 Task: Add an event with the title Interview with Hailey, date '2023/10/11', time 9:15 AM to 11:15 AMand add a description: Throughout the team building workshop, the facilitator will provide guidance, share insights, and facilitate discussions to encourage active participation and learning. Participants will have the opportunity to practice their communication skills in a supportive and collaborative environment, receiving feedback from their peers and the facilitator.Select event color  Grape . Add location for the event as: Shanghai, China, logged in from the account softage.4@softage.netand send the event invitation to softage.1@softage.net and softage.2@softage.net. Set a reminder for the event Weekly on Sunday
Action: Mouse moved to (65, 87)
Screenshot: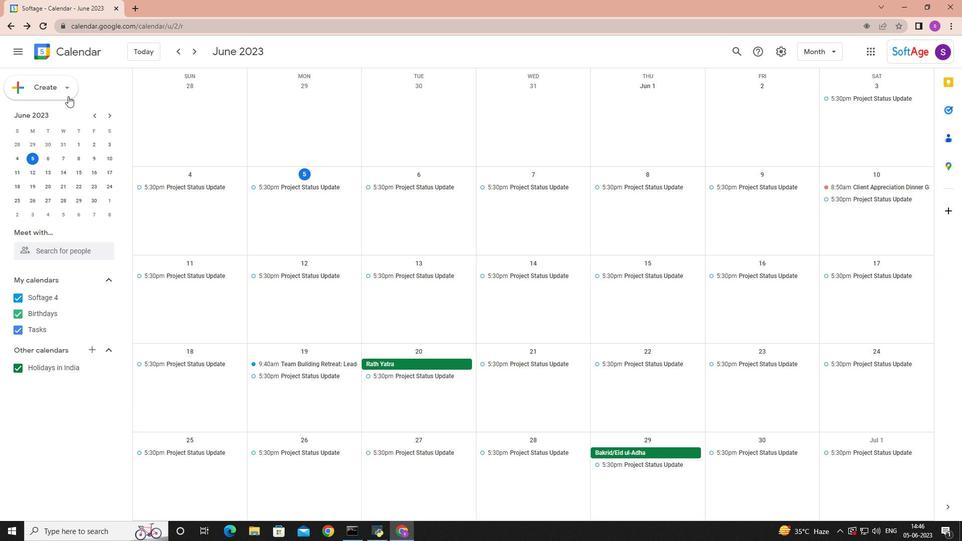 
Action: Mouse pressed left at (65, 87)
Screenshot: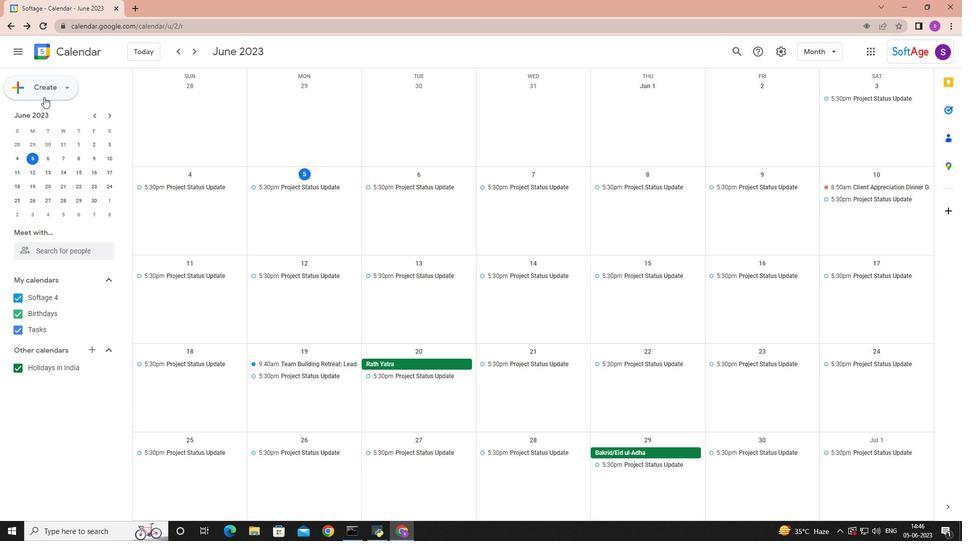 
Action: Mouse moved to (57, 114)
Screenshot: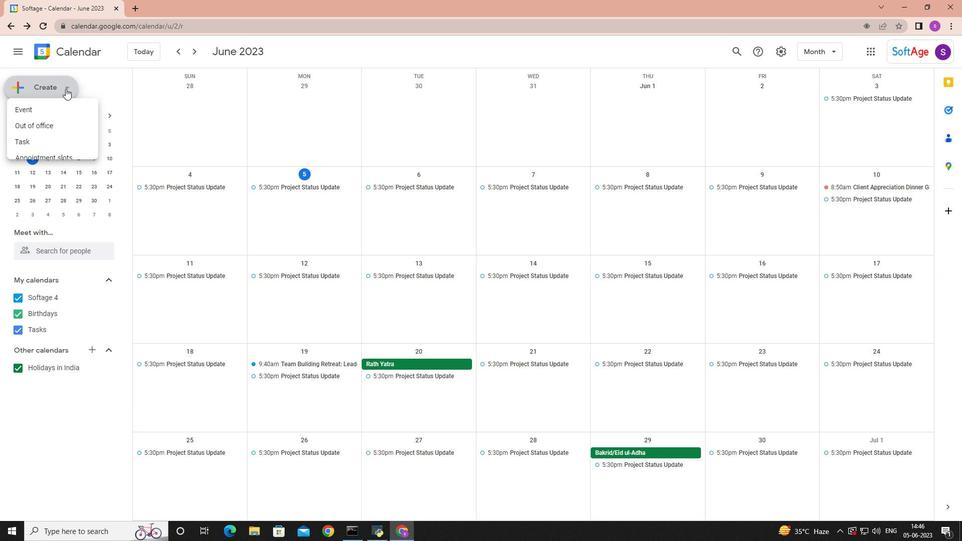 
Action: Mouse pressed left at (57, 114)
Screenshot: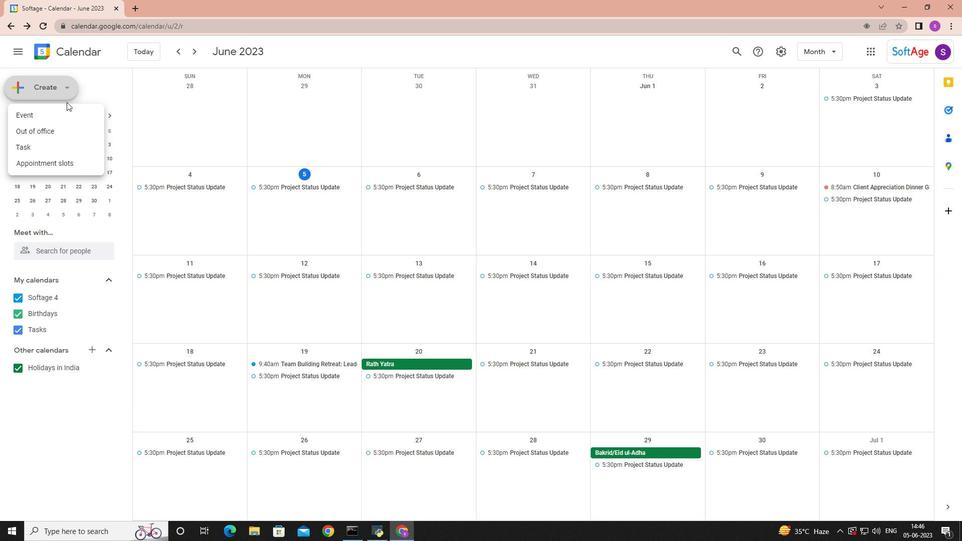 
Action: Mouse moved to (166, 394)
Screenshot: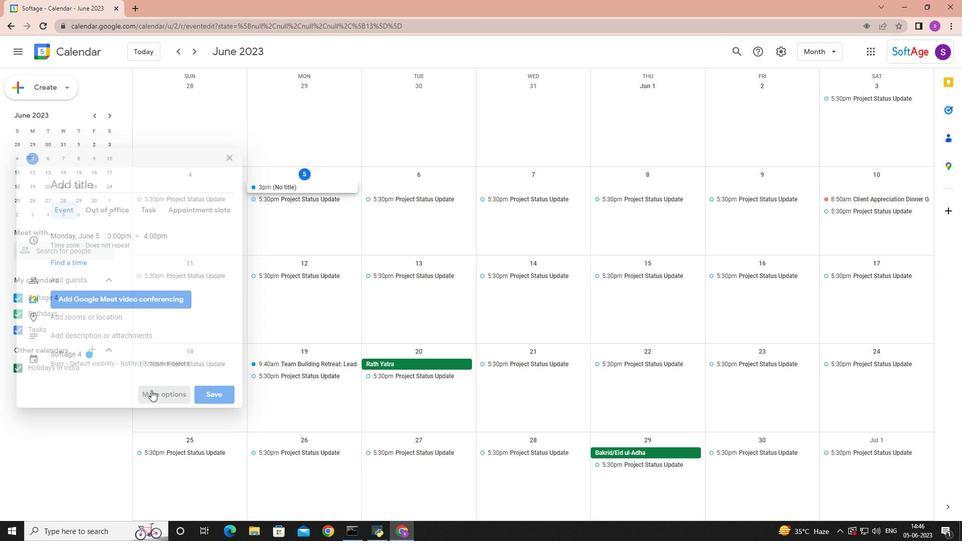 
Action: Mouse pressed left at (166, 394)
Screenshot: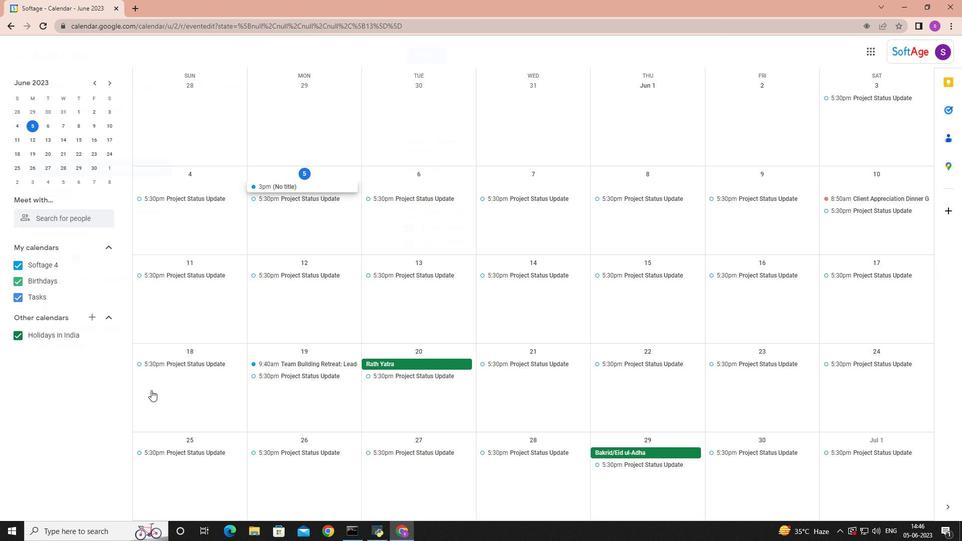 
Action: Mouse moved to (166, 394)
Screenshot: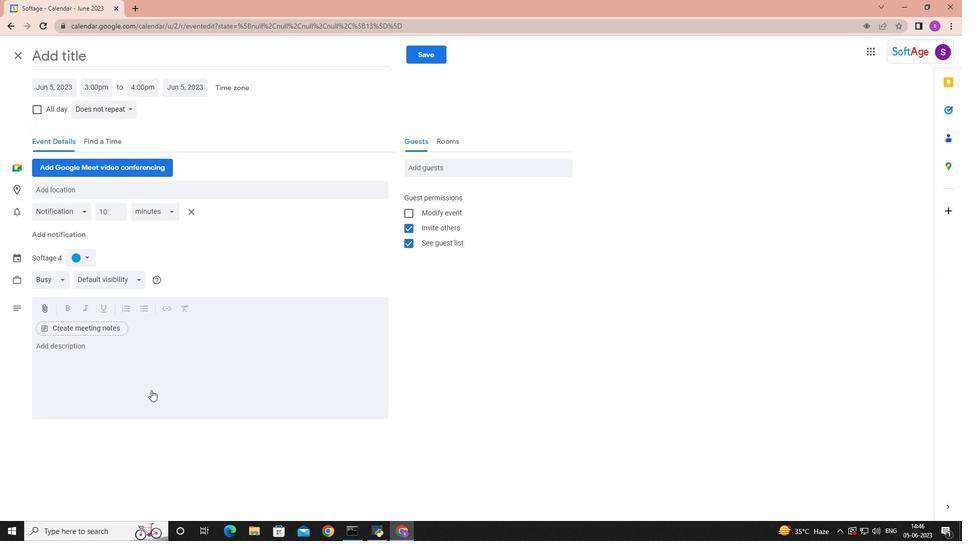 
Action: Key pressed <Key.shift>Interview<Key.space>with<Key.space><Key.shift><Key.shift><Key.shift><Key.shift><Key.shift><Key.shift><Key.shift><Key.shift><Key.shift><Key.shift>Hailey<Key.space>
Screenshot: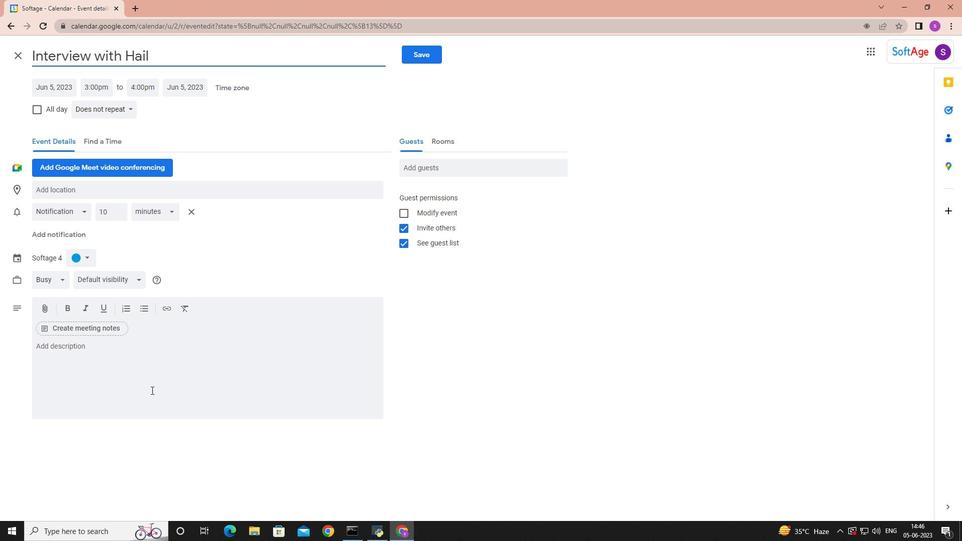 
Action: Mouse moved to (71, 89)
Screenshot: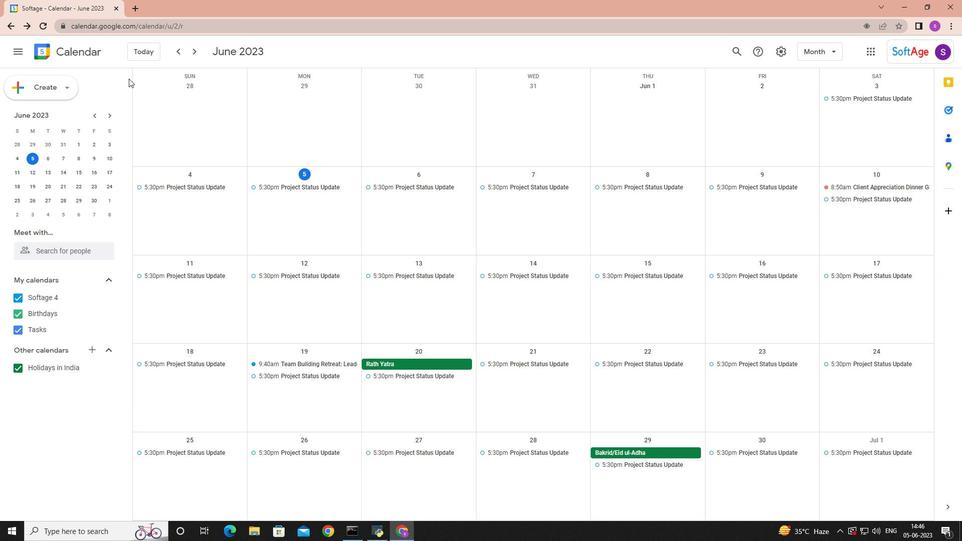 
Action: Mouse pressed left at (71, 89)
Screenshot: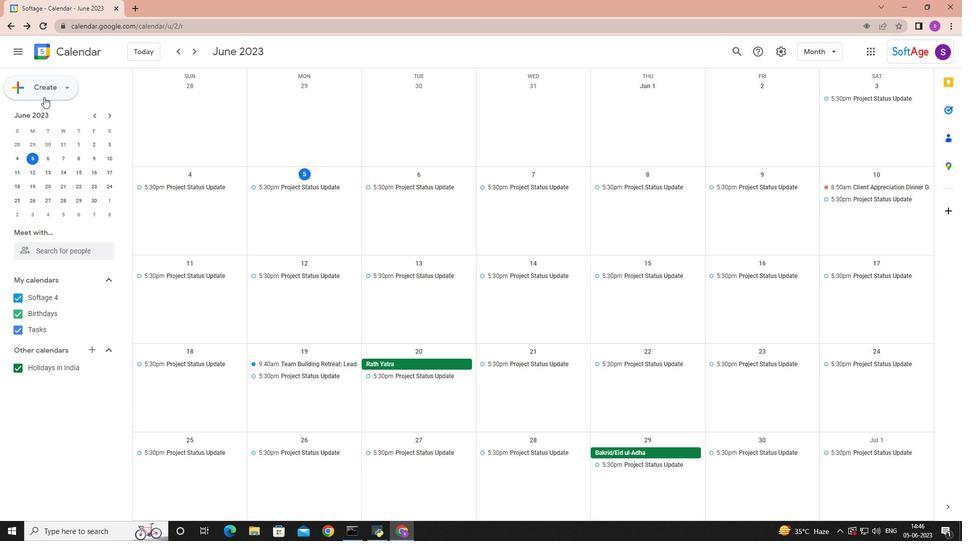 
Action: Mouse moved to (69, 108)
Screenshot: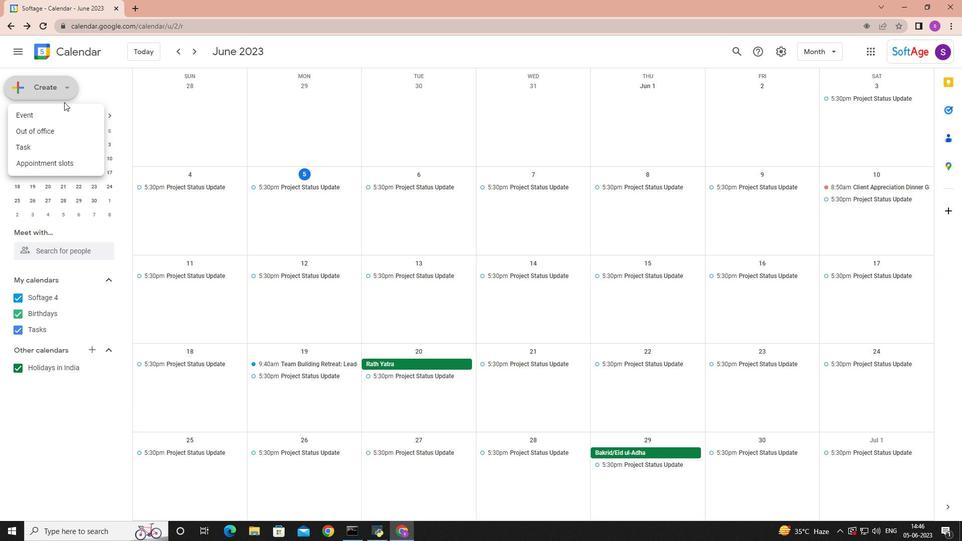 
Action: Mouse pressed left at (69, 108)
Screenshot: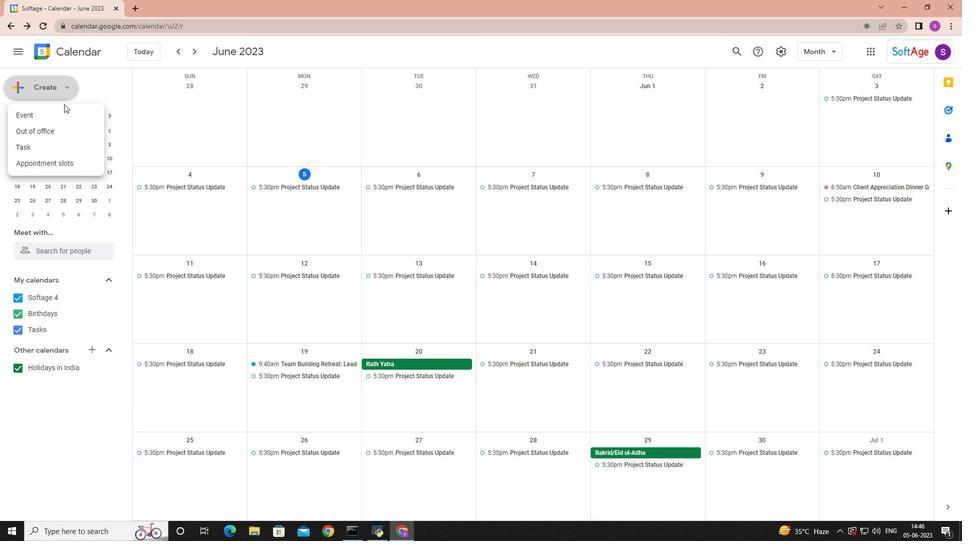 
Action: Mouse moved to (157, 392)
Screenshot: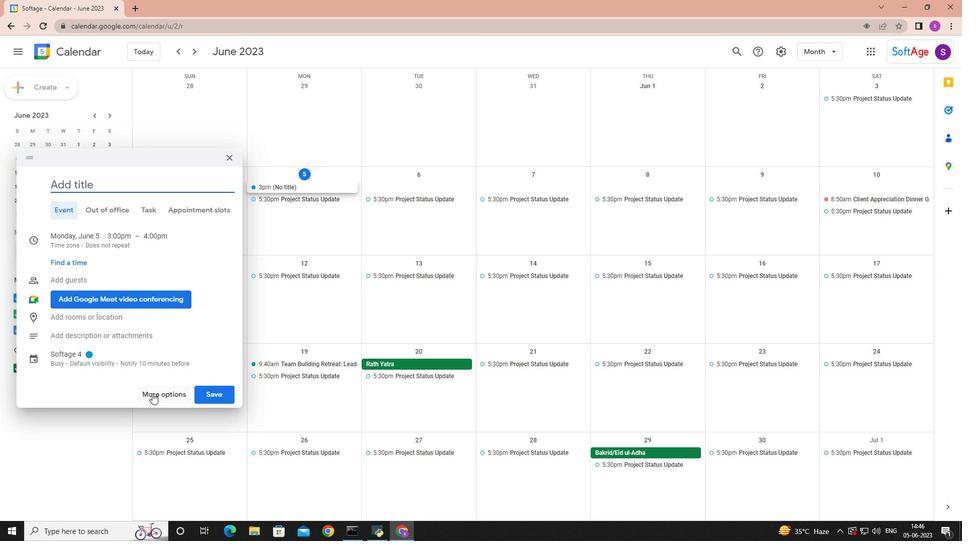 
Action: Mouse pressed left at (157, 392)
Screenshot: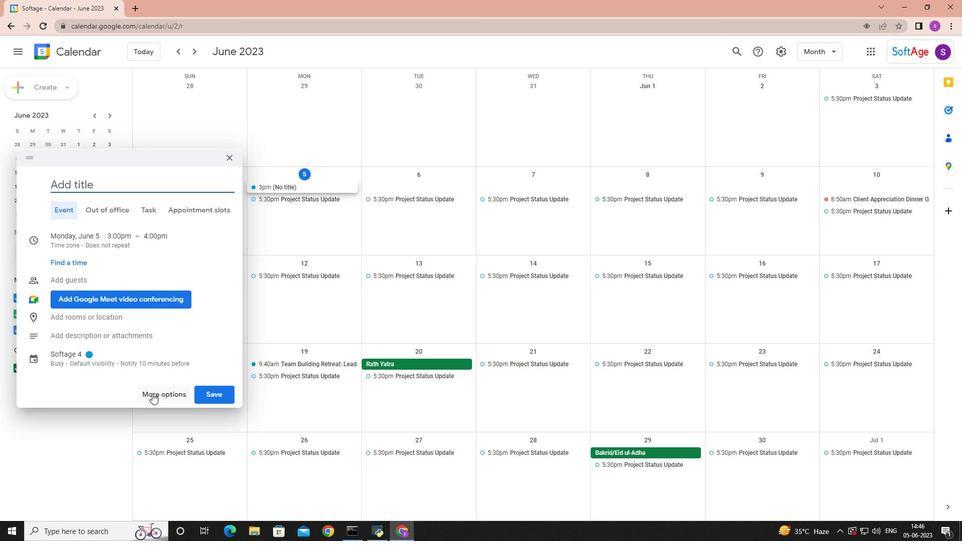 
Action: Mouse moved to (157, 392)
Screenshot: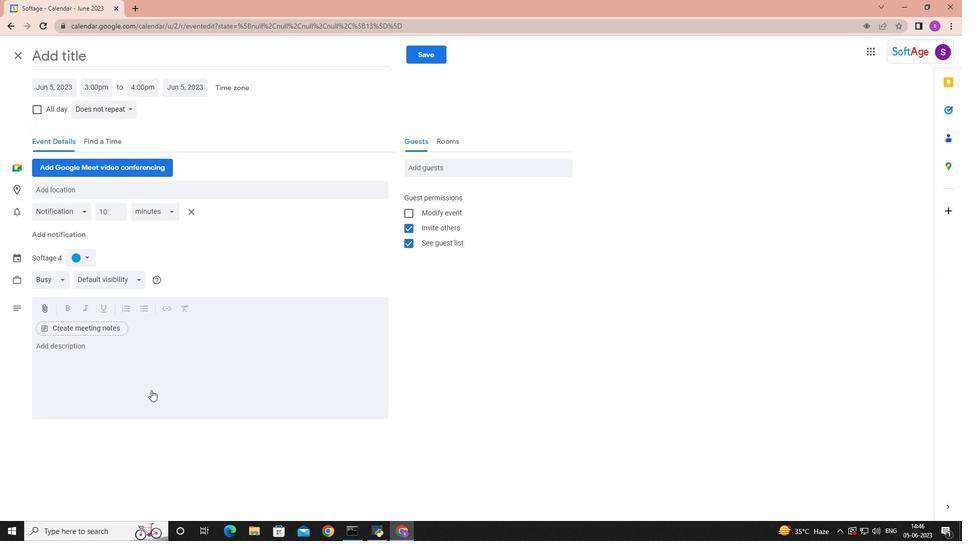 
Action: Key pressed <Key.shift>Interview<Key.space>with<Key.space><Key.shift>Hailey<Key.space>
Screenshot: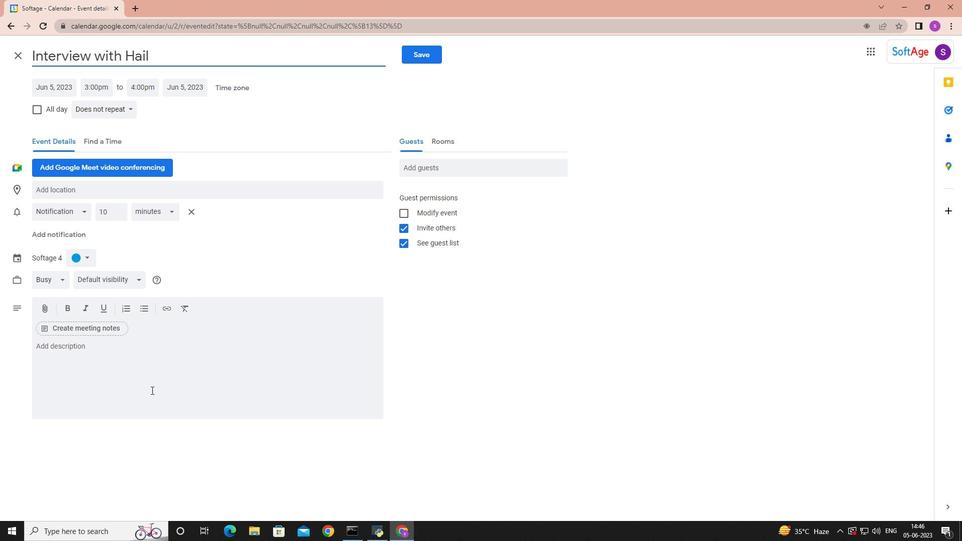 
Action: Mouse moved to (60, 87)
Screenshot: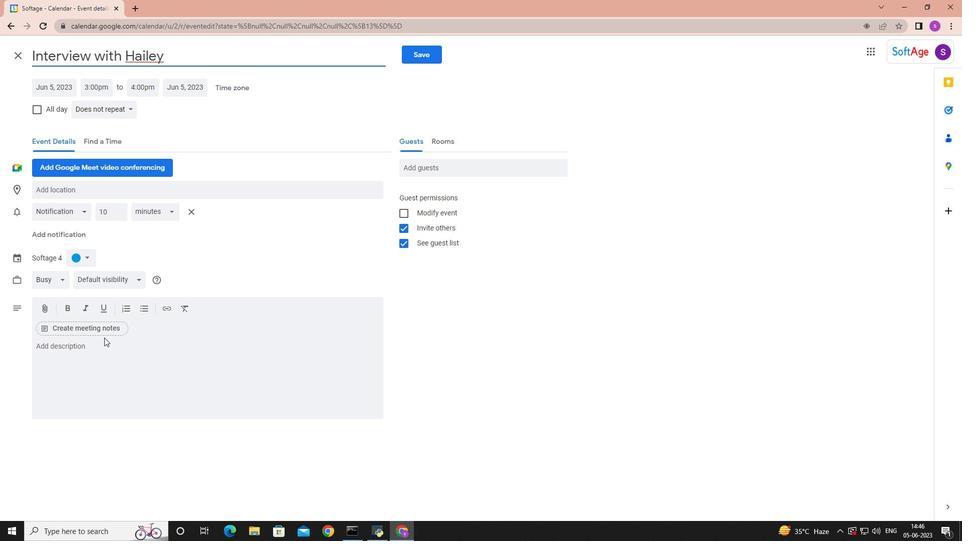 
Action: Mouse pressed left at (60, 87)
Screenshot: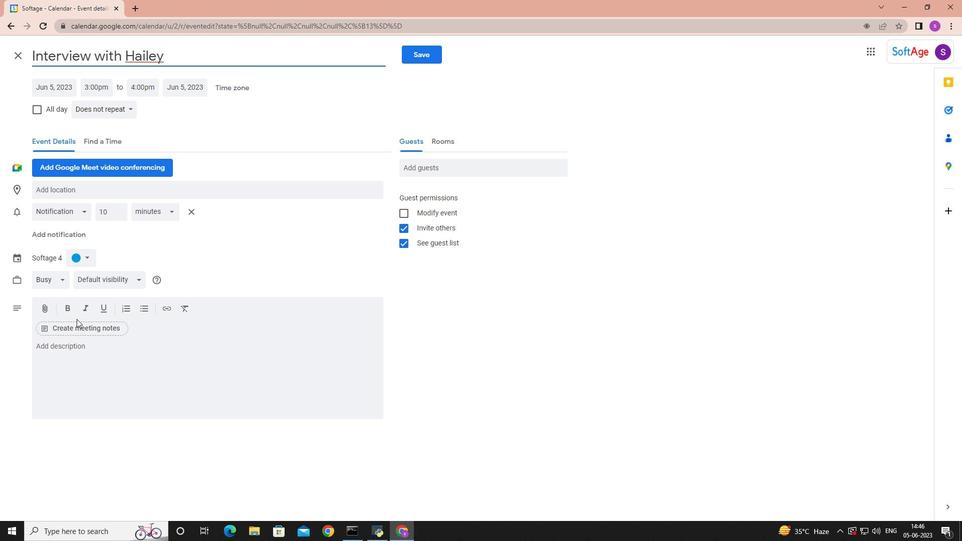 
Action: Mouse moved to (159, 108)
Screenshot: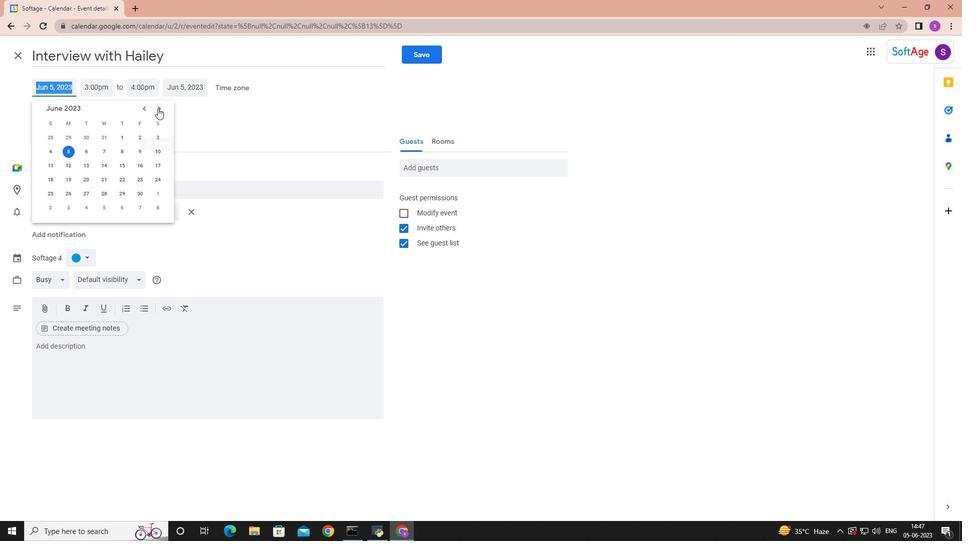 
Action: Mouse pressed left at (159, 108)
Screenshot: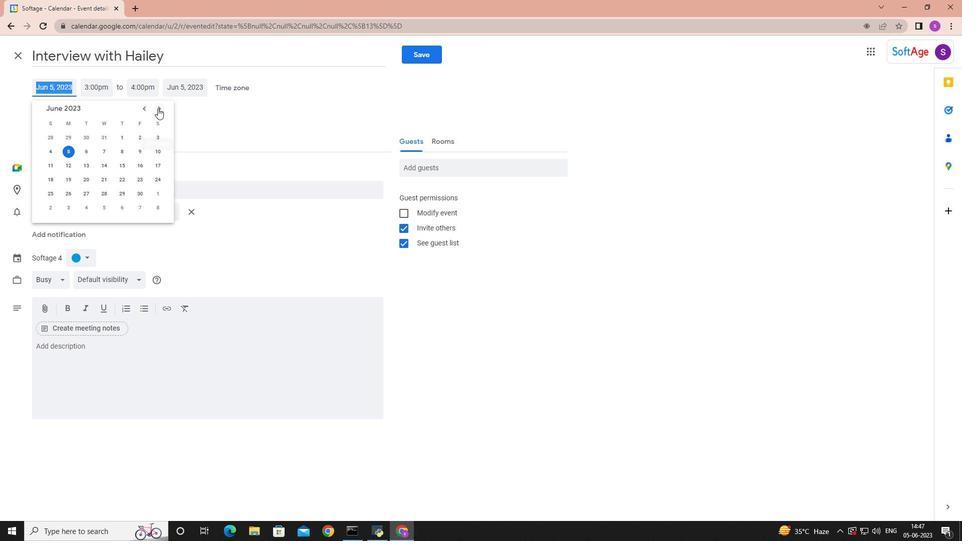 
Action: Mouse moved to (159, 108)
Screenshot: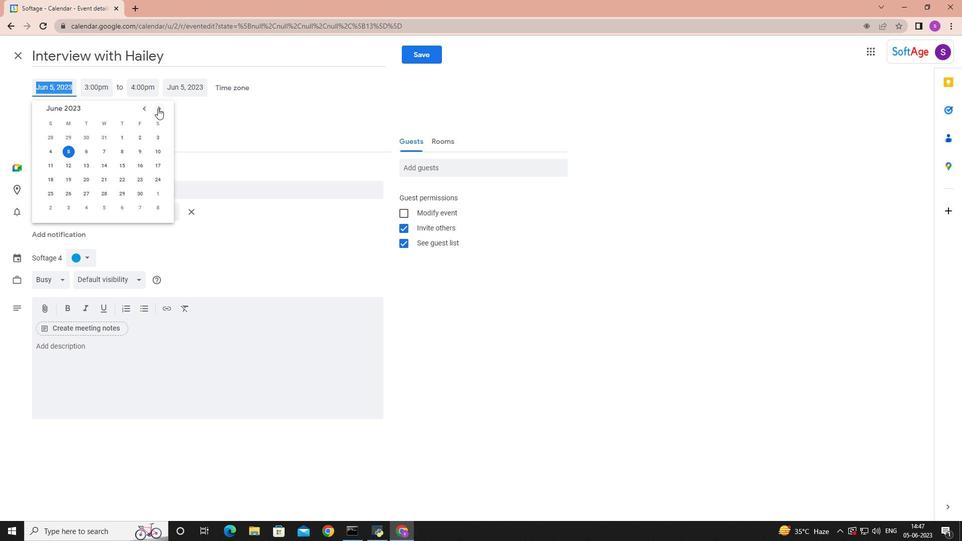 
Action: Mouse pressed left at (159, 108)
Screenshot: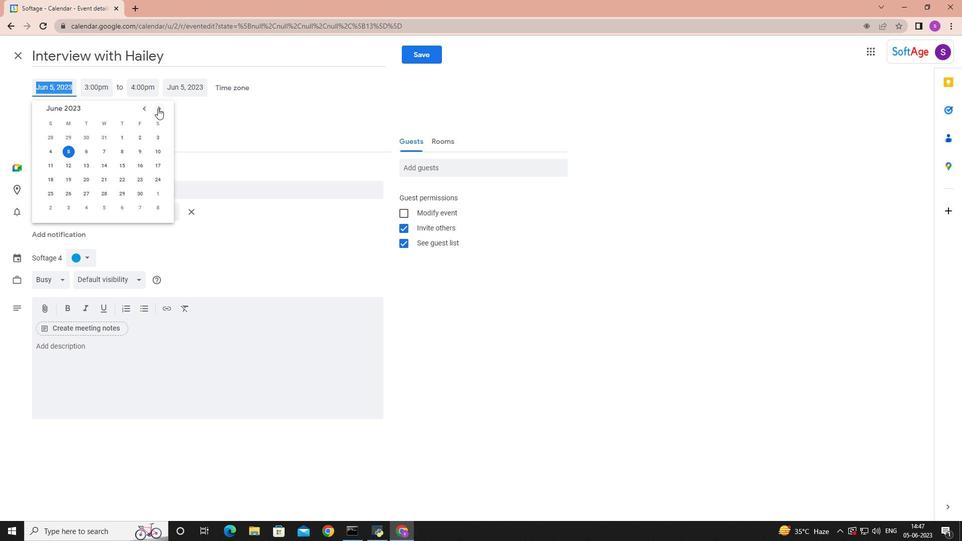
Action: Mouse moved to (160, 108)
Screenshot: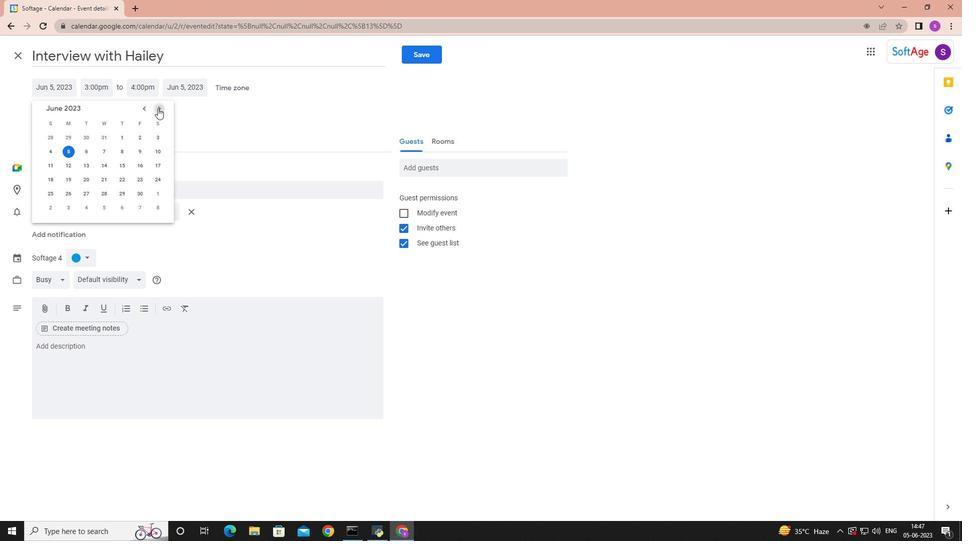 
Action: Mouse pressed left at (160, 108)
Screenshot: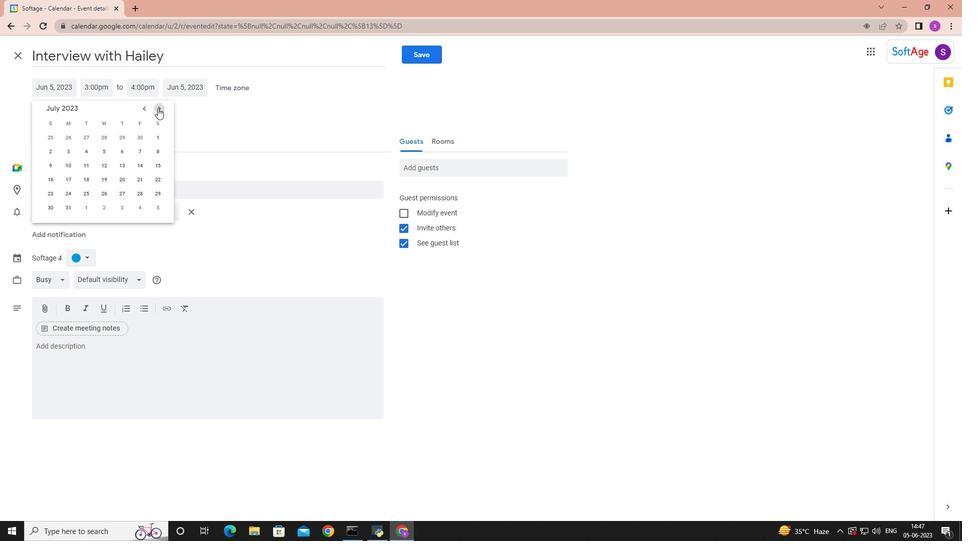 
Action: Mouse pressed left at (160, 108)
Screenshot: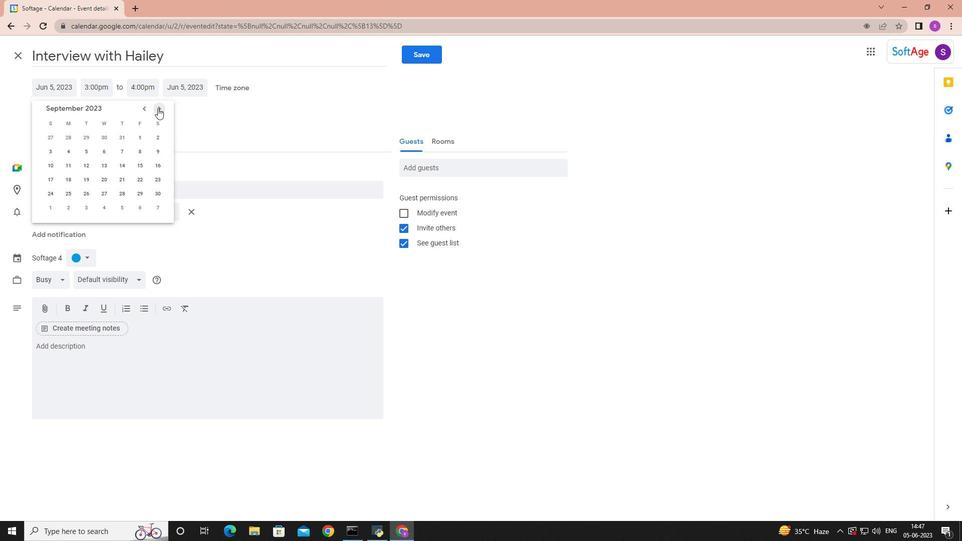 
Action: Mouse pressed left at (160, 108)
Screenshot: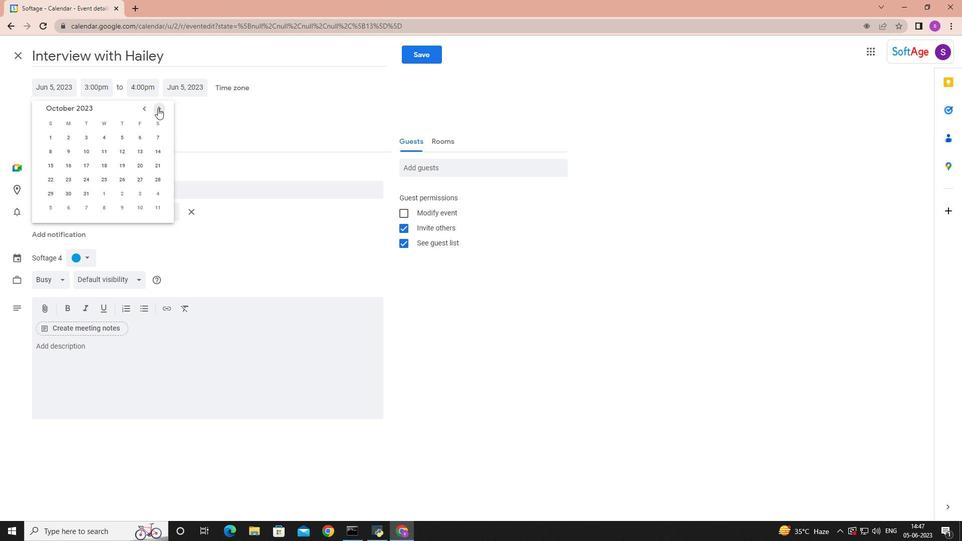 
Action: Mouse moved to (158, 150)
Screenshot: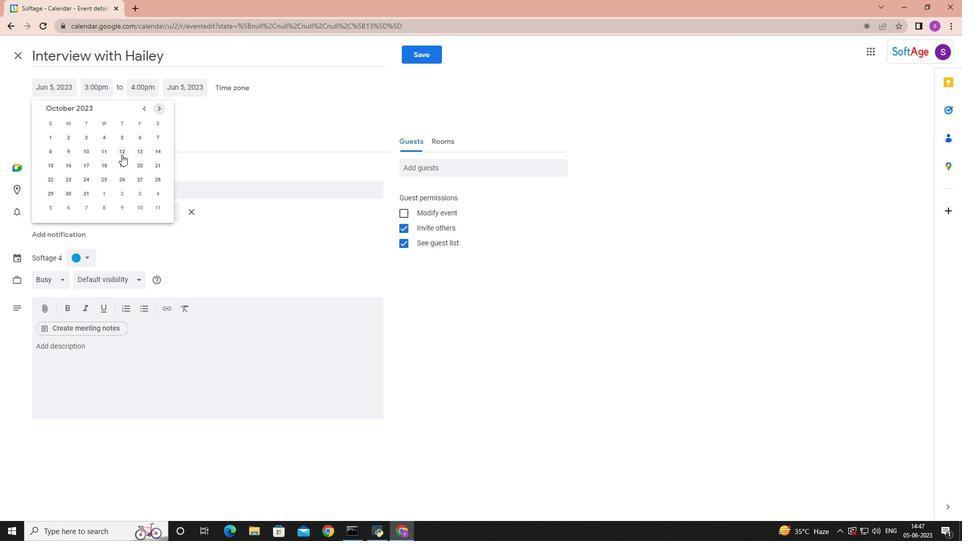 
Action: Mouse pressed left at (158, 150)
Screenshot: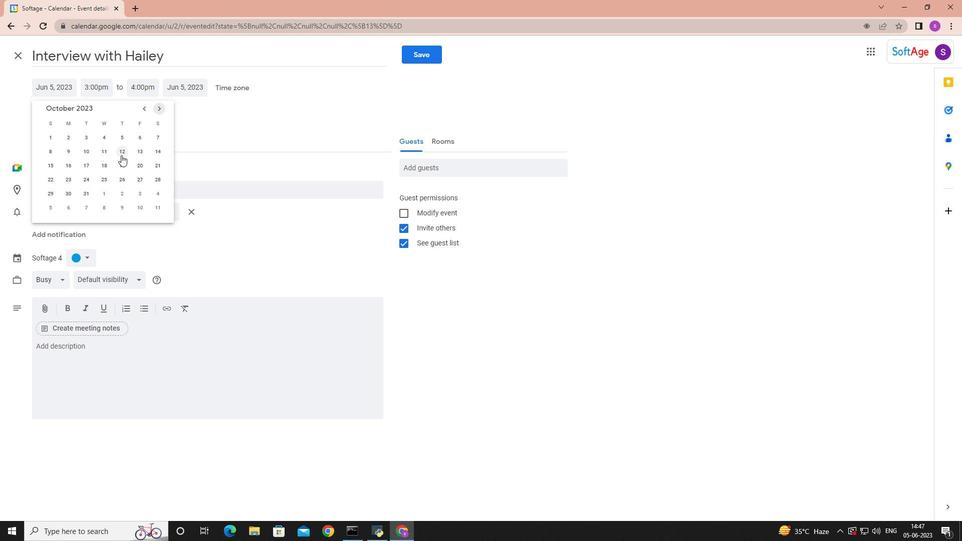 
Action: Mouse moved to (69, 85)
Screenshot: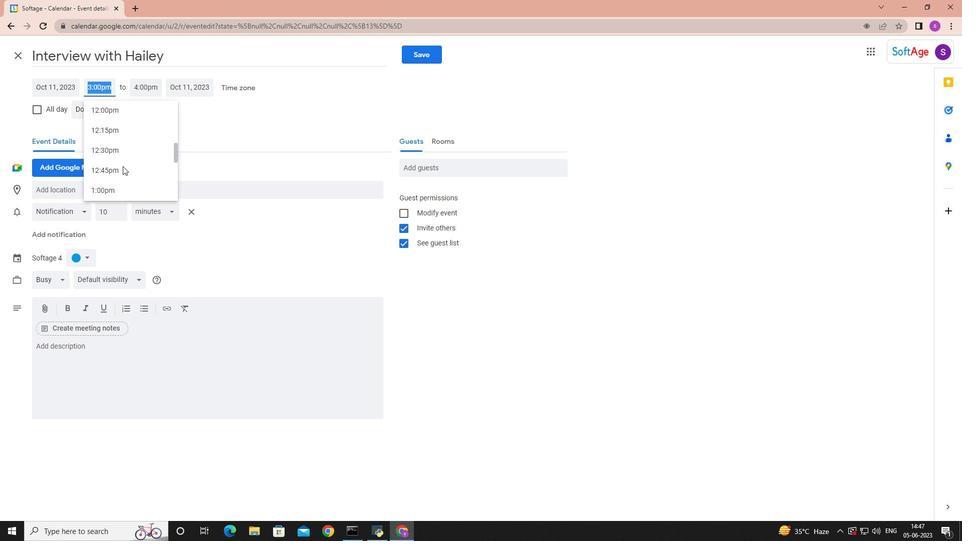
Action: Mouse pressed left at (69, 85)
Screenshot: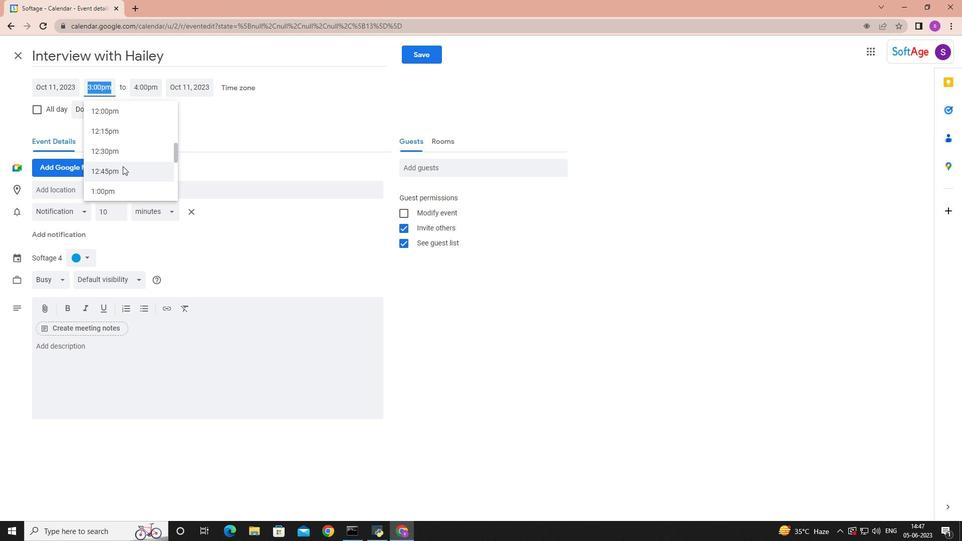 
Action: Mouse moved to (64, 85)
Screenshot: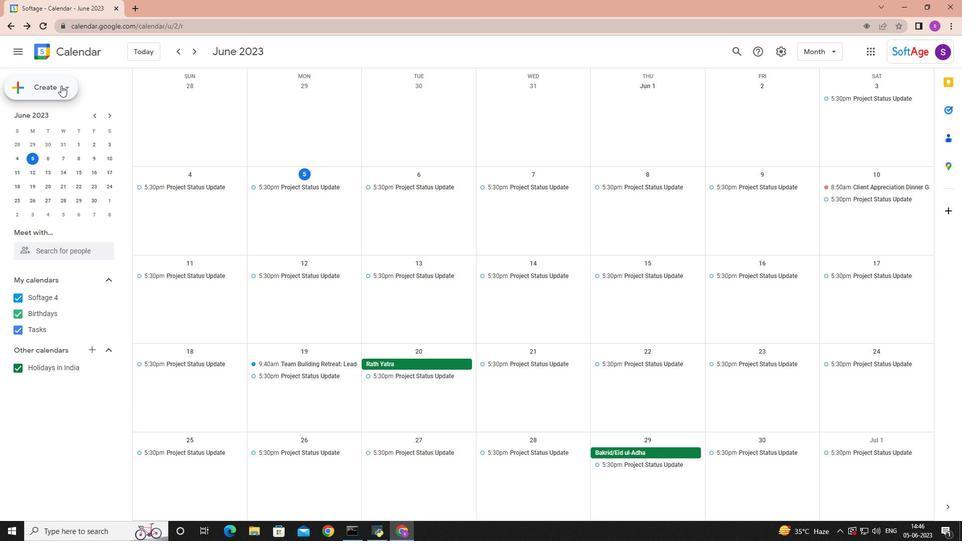 
Action: Mouse pressed left at (64, 85)
Screenshot: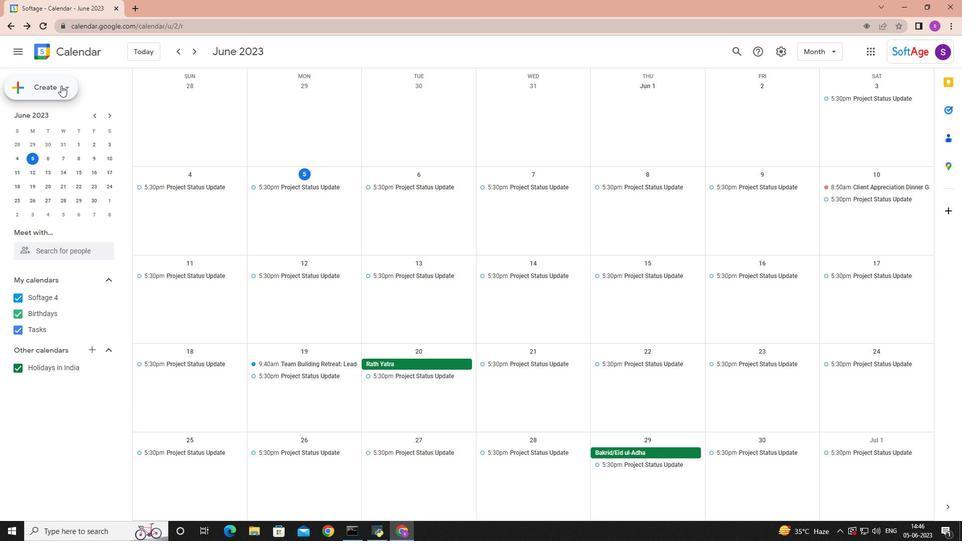
Action: Mouse moved to (59, 116)
Screenshot: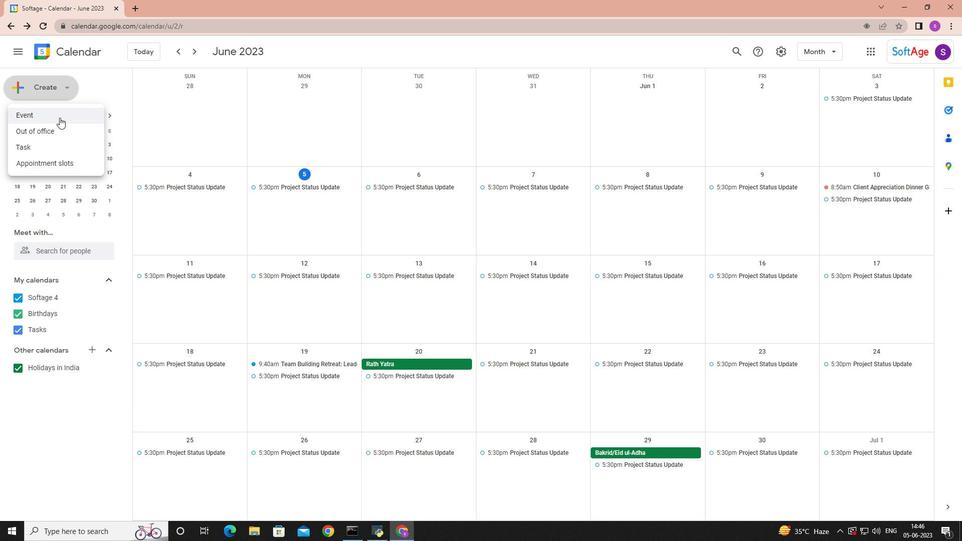 
Action: Mouse pressed left at (59, 116)
Screenshot: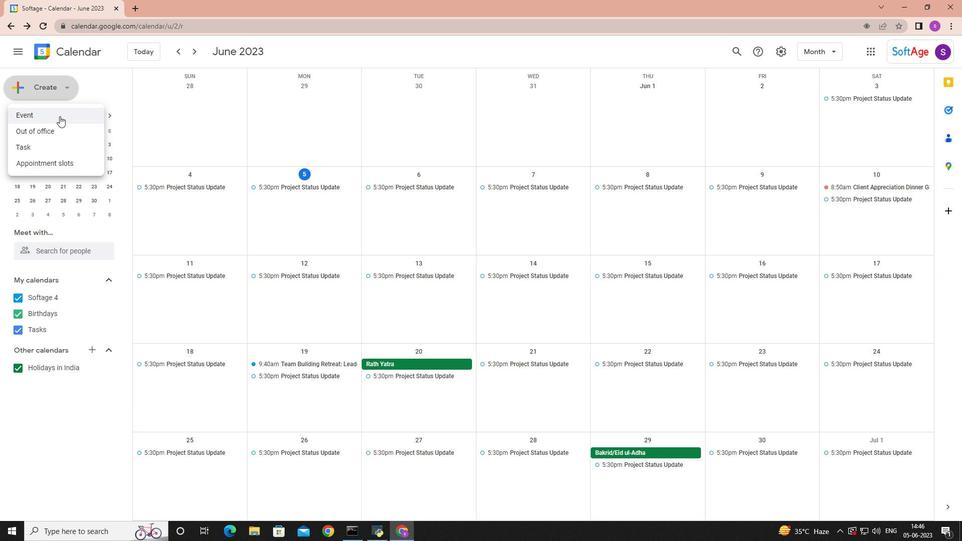 
Action: Mouse moved to (152, 390)
Screenshot: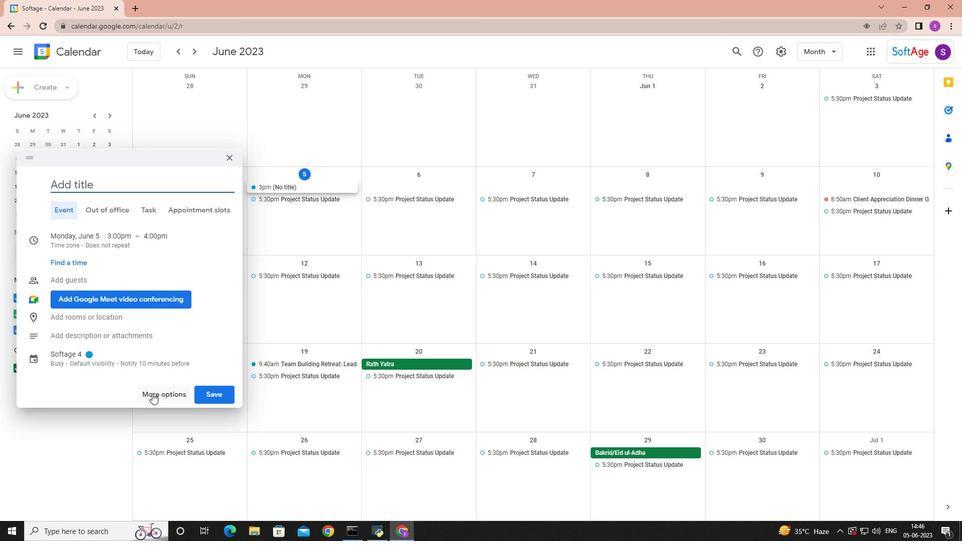 
Action: Mouse pressed left at (152, 390)
Screenshot: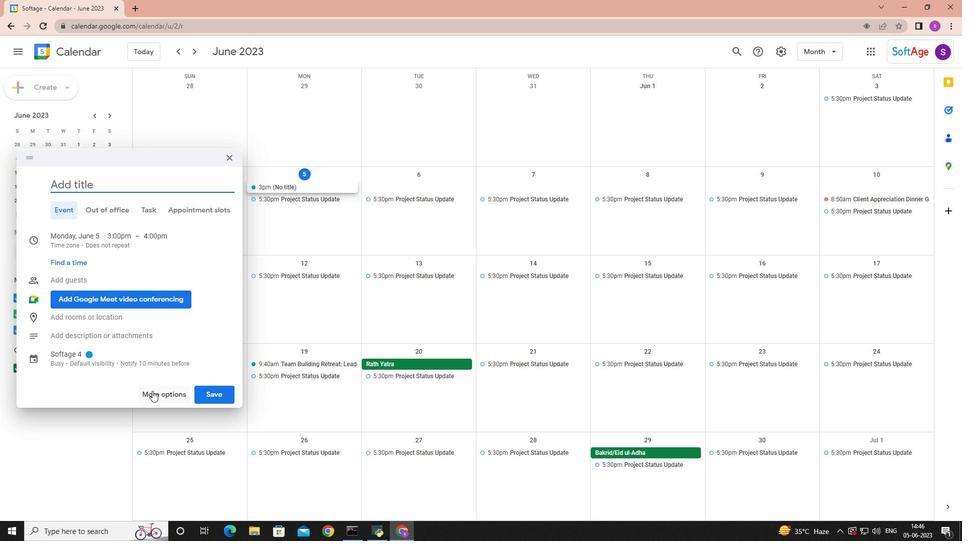 
Action: Mouse moved to (151, 390)
Screenshot: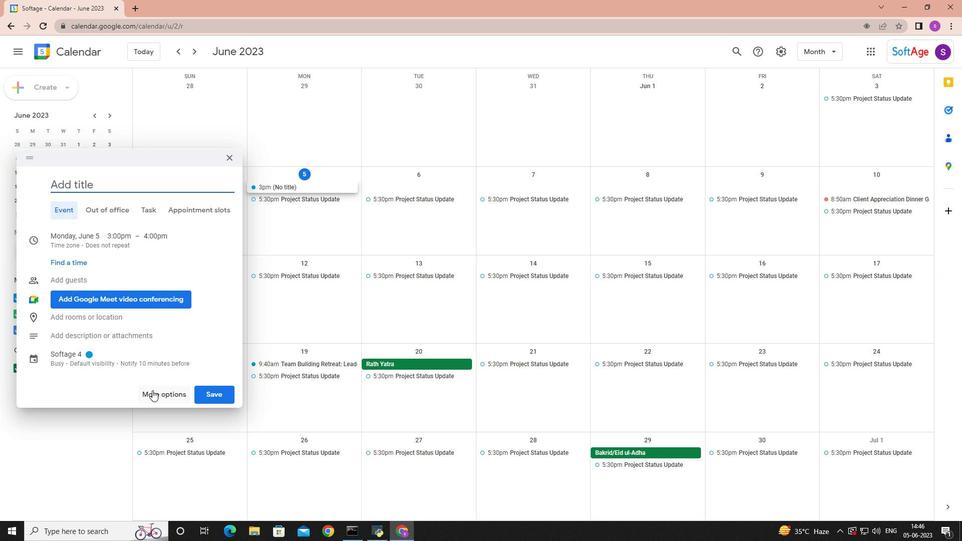 
Action: Key pressed <Key.shift>Interview<Key.space>with<Key.space><Key.shift>Hailey
Screenshot: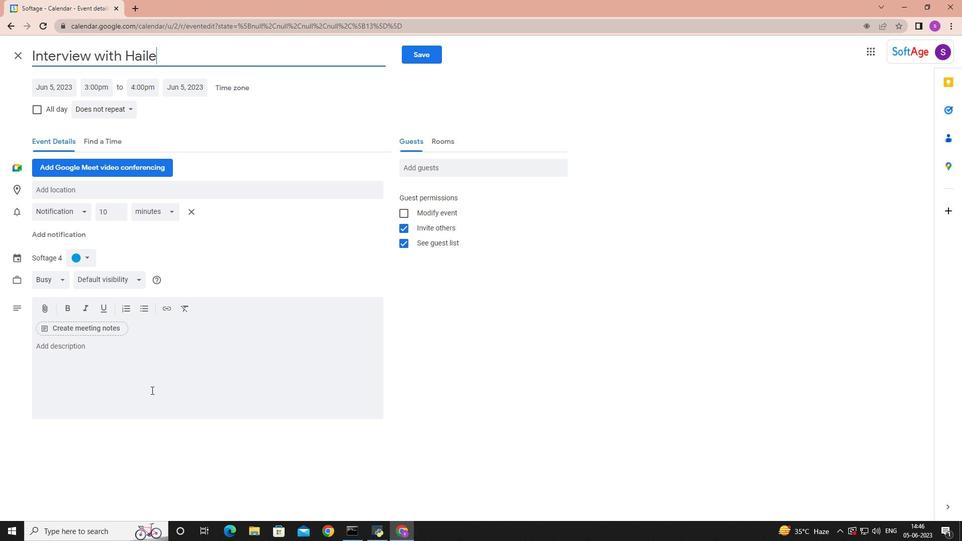 
Action: Mouse moved to (55, 90)
Screenshot: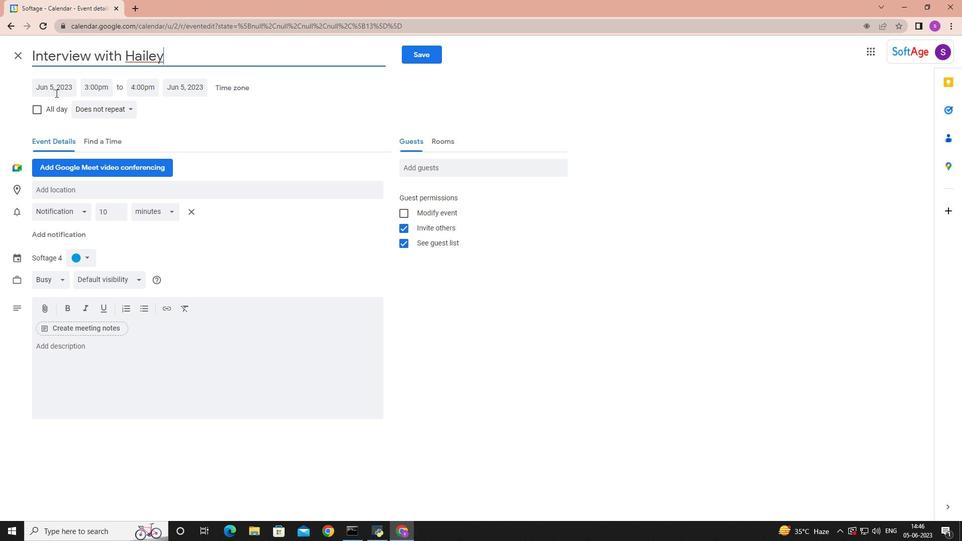 
Action: Mouse pressed left at (55, 90)
Screenshot: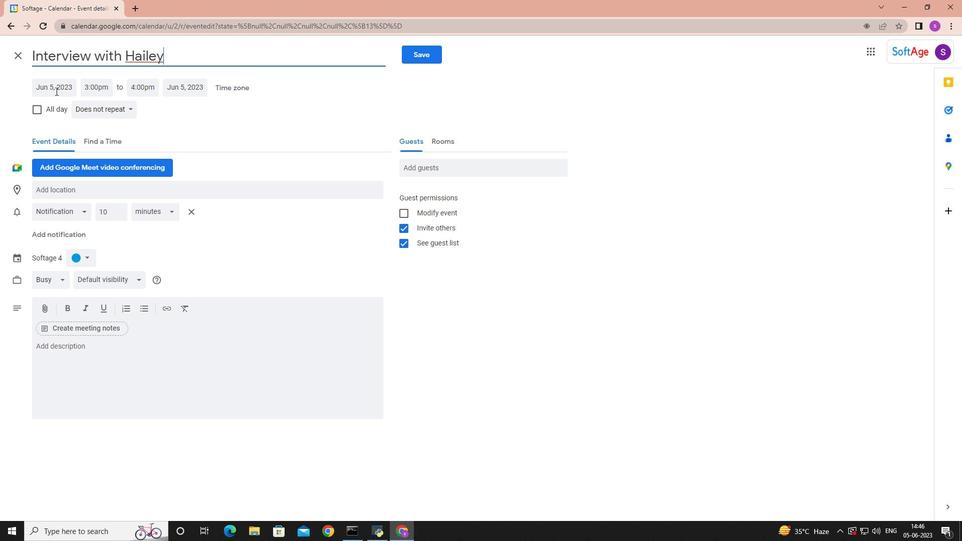 
Action: Mouse moved to (157, 108)
Screenshot: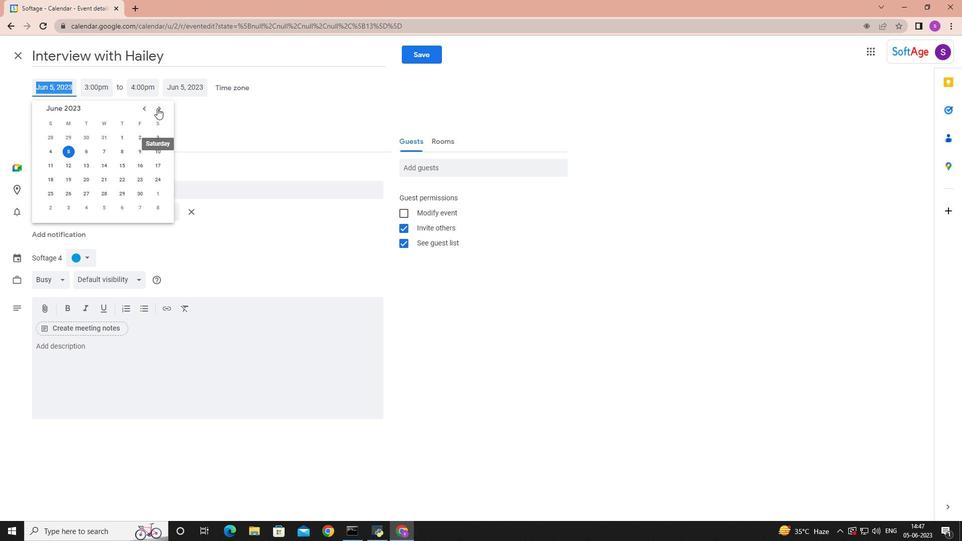 
Action: Mouse pressed left at (157, 108)
Screenshot: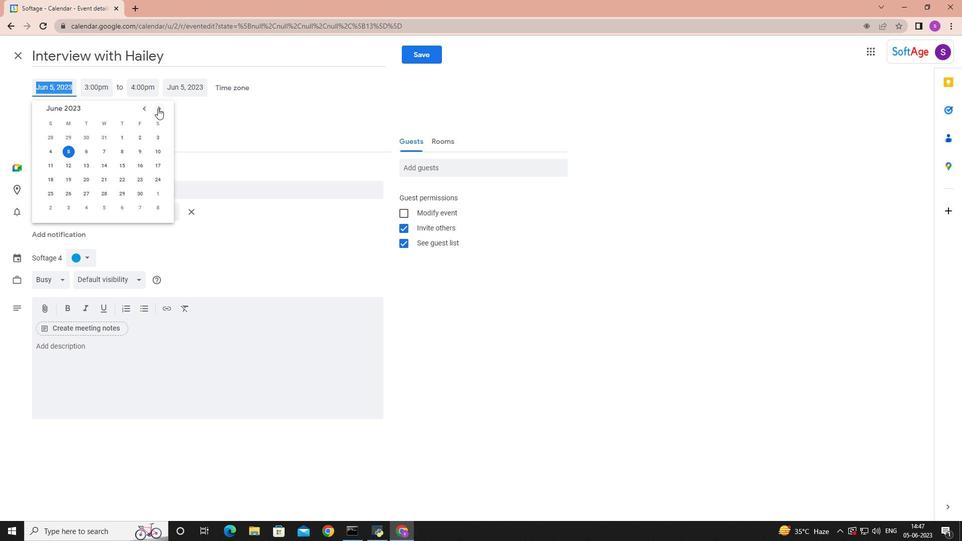 
Action: Mouse pressed left at (157, 108)
Screenshot: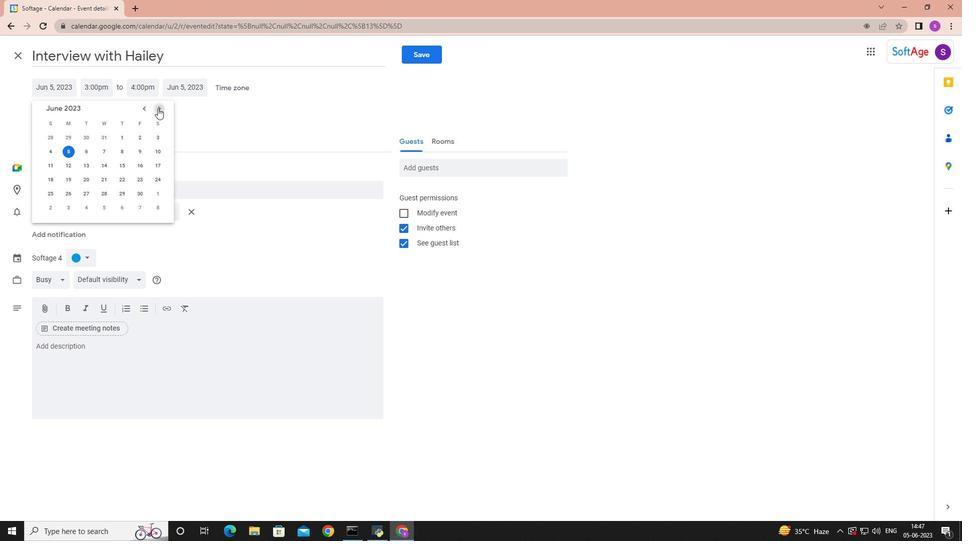 
Action: Mouse pressed left at (157, 108)
Screenshot: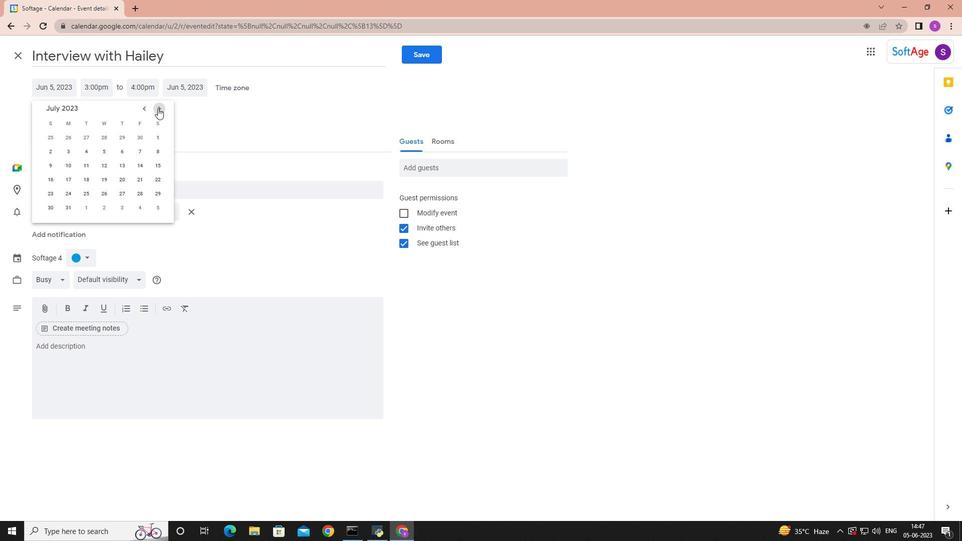 
Action: Mouse pressed left at (157, 108)
Screenshot: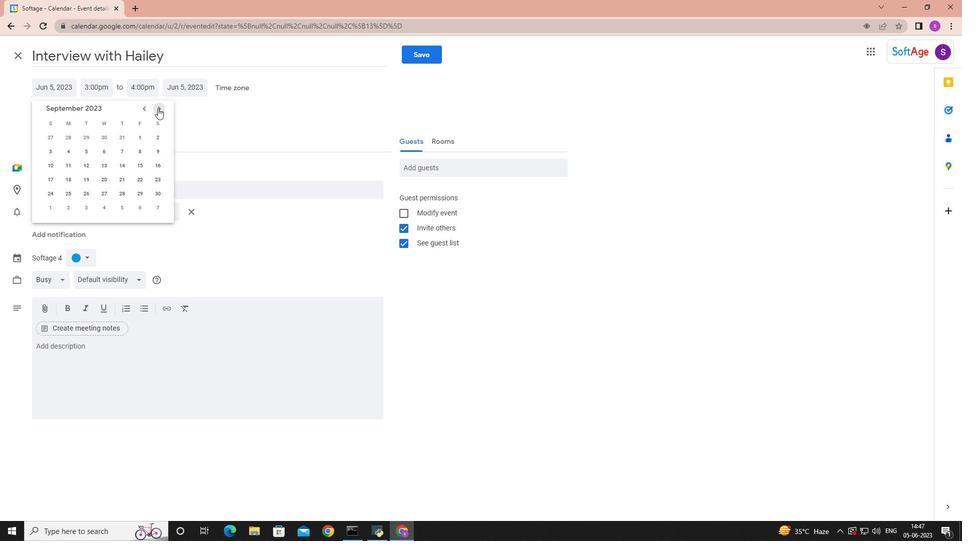 
Action: Mouse moved to (104, 149)
Screenshot: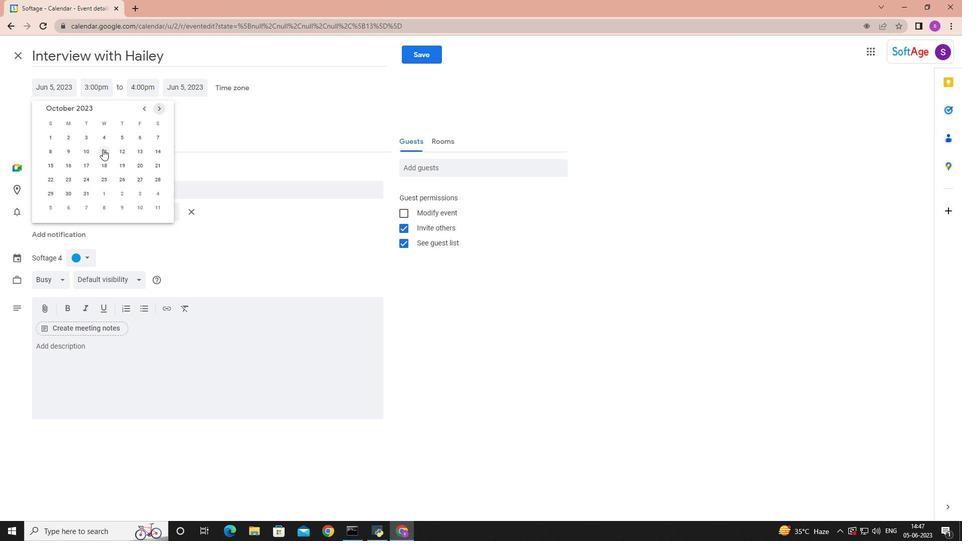 
Action: Mouse pressed left at (104, 149)
Screenshot: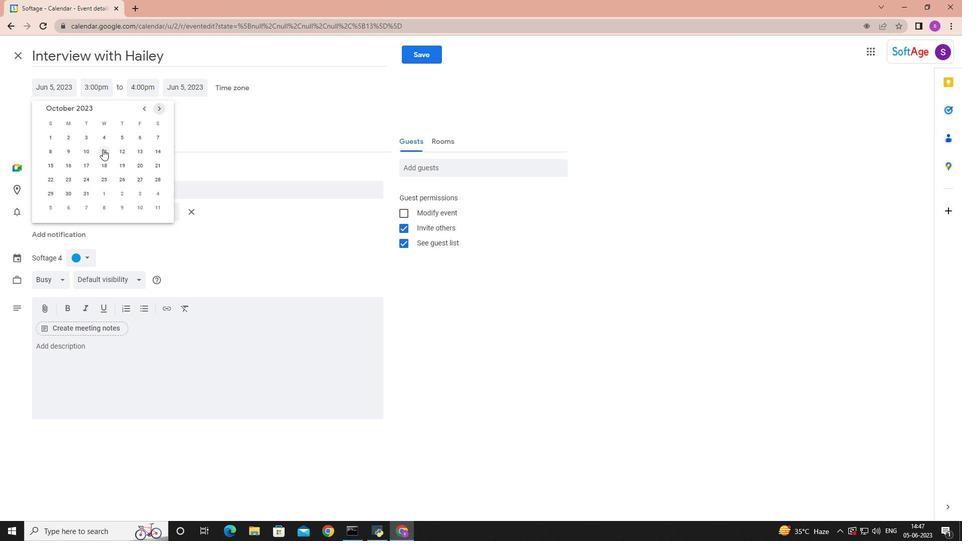 
Action: Mouse moved to (99, 88)
Screenshot: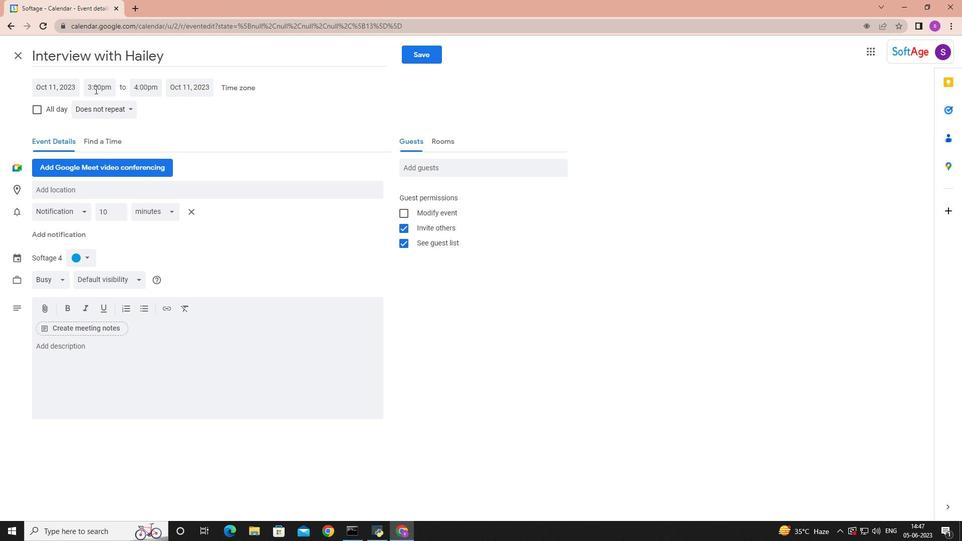 
Action: Mouse pressed left at (99, 88)
Screenshot: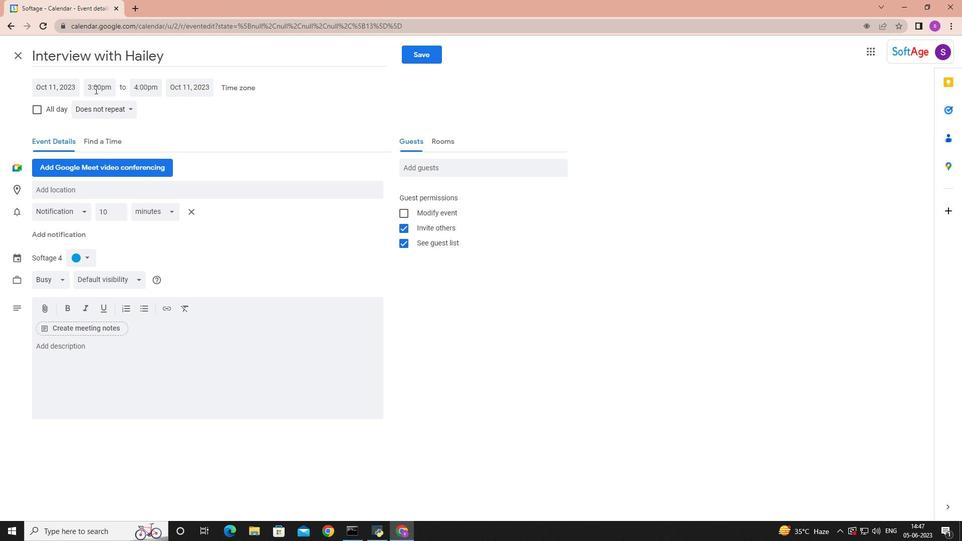 
Action: Mouse moved to (122, 166)
Screenshot: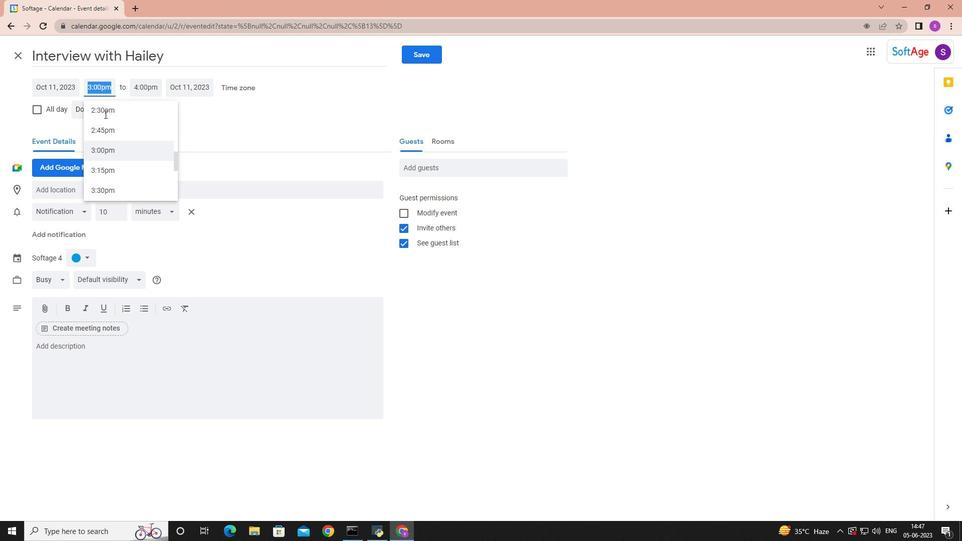 
Action: Mouse scrolled (122, 166) with delta (0, 0)
Screenshot: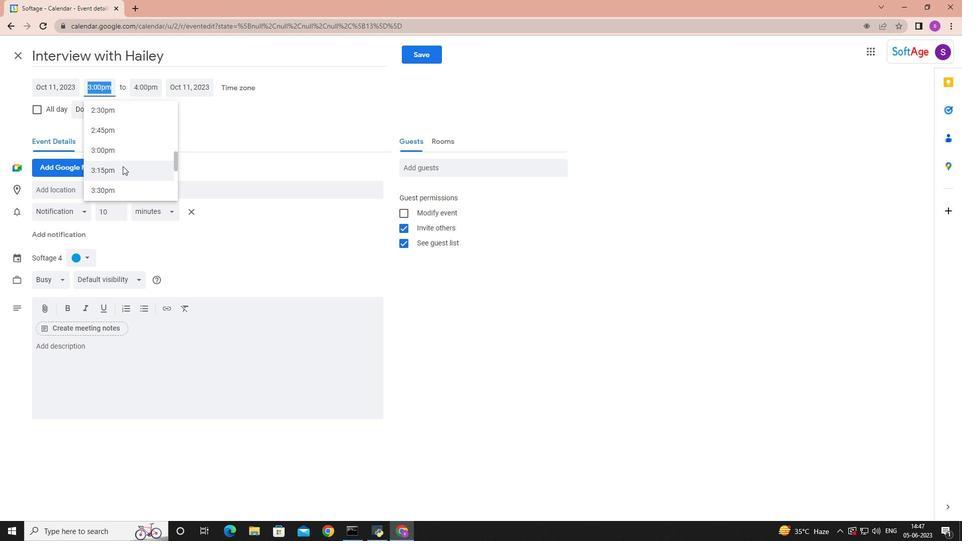 
Action: Mouse scrolled (122, 166) with delta (0, 0)
Screenshot: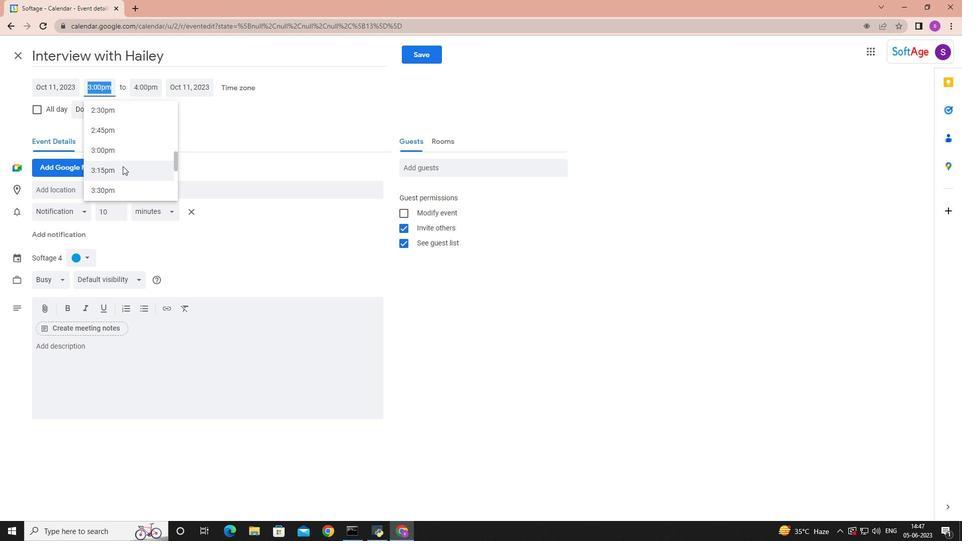 
Action: Mouse scrolled (122, 166) with delta (0, 0)
Screenshot: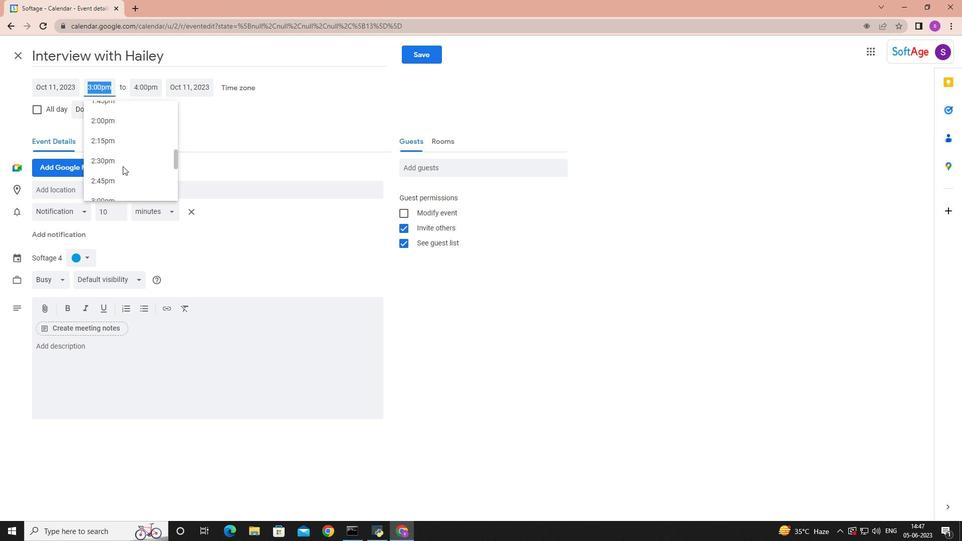 
Action: Mouse scrolled (122, 166) with delta (0, 0)
Screenshot: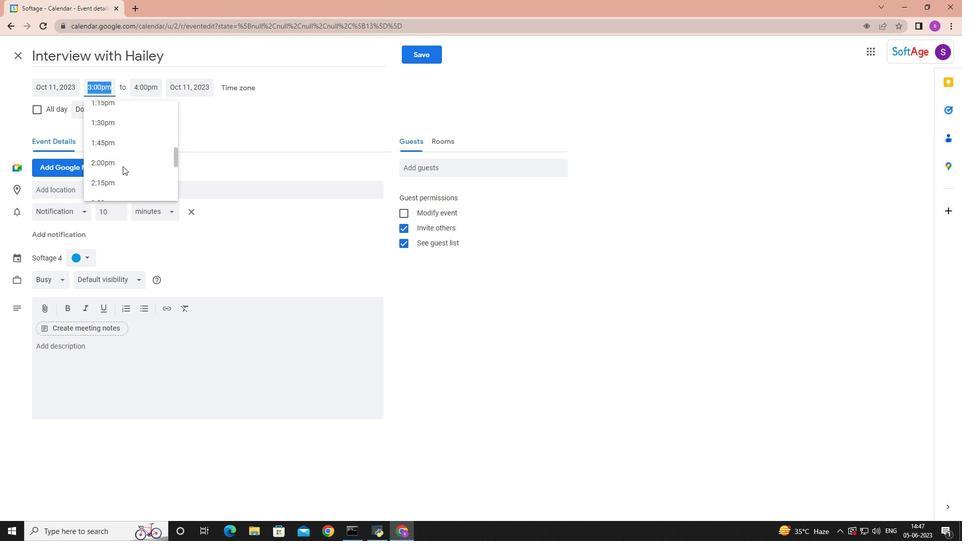 
Action: Mouse scrolled (122, 166) with delta (0, 0)
Screenshot: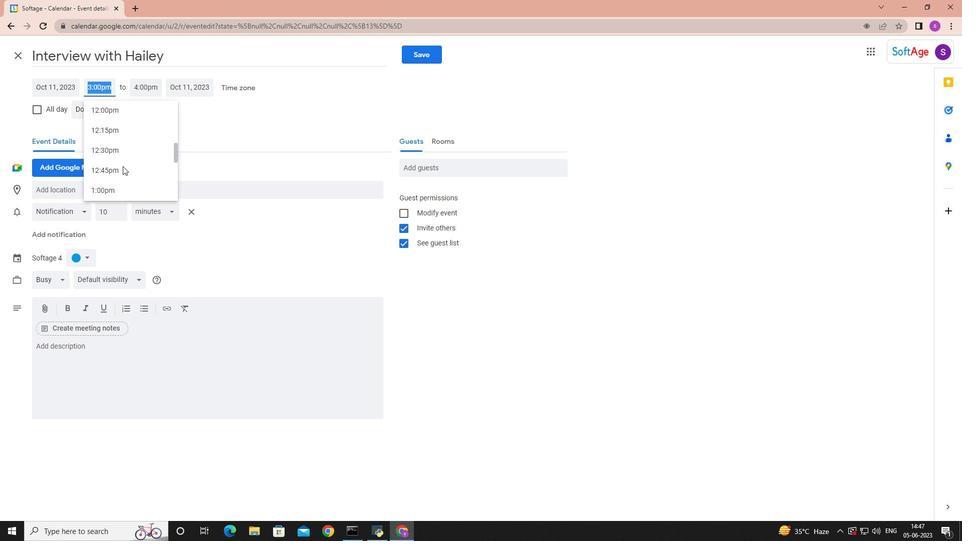 
Action: Mouse scrolled (122, 166) with delta (0, 0)
Screenshot: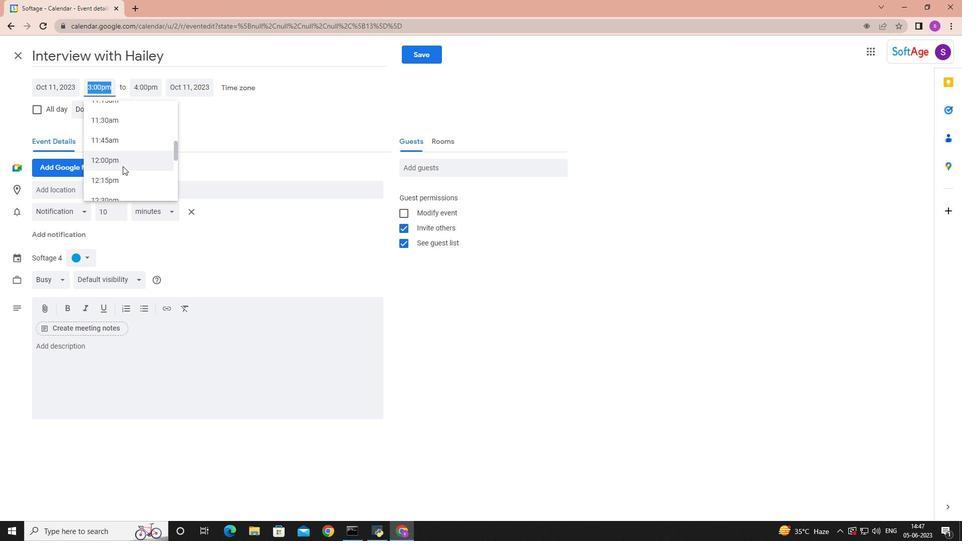 
Action: Mouse scrolled (122, 166) with delta (0, 0)
Screenshot: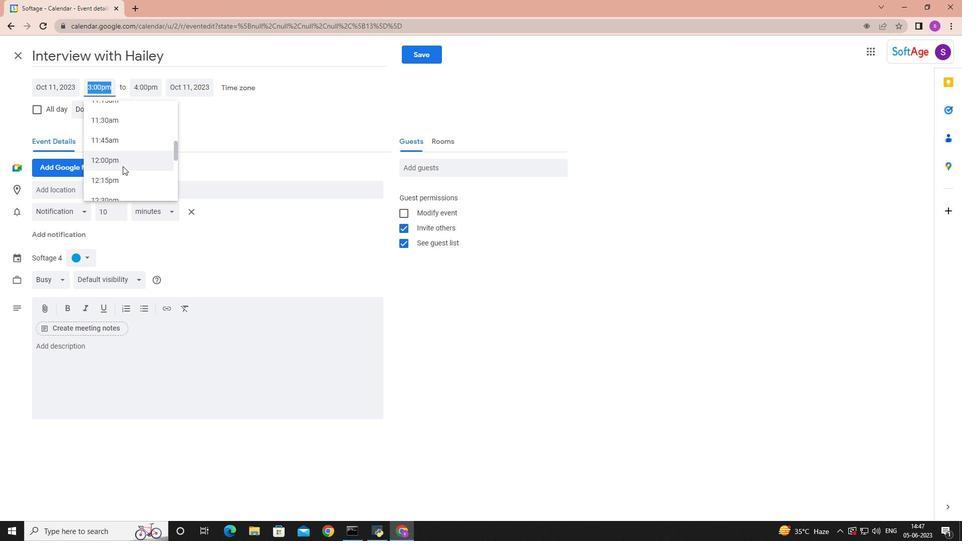 
Action: Mouse scrolled (122, 166) with delta (0, 0)
Screenshot: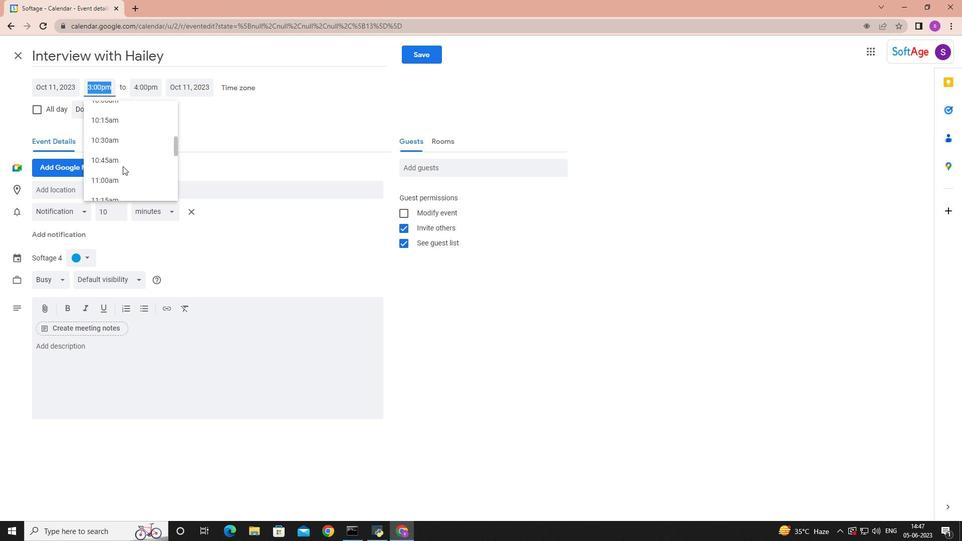 
Action: Mouse scrolled (122, 166) with delta (0, 0)
Screenshot: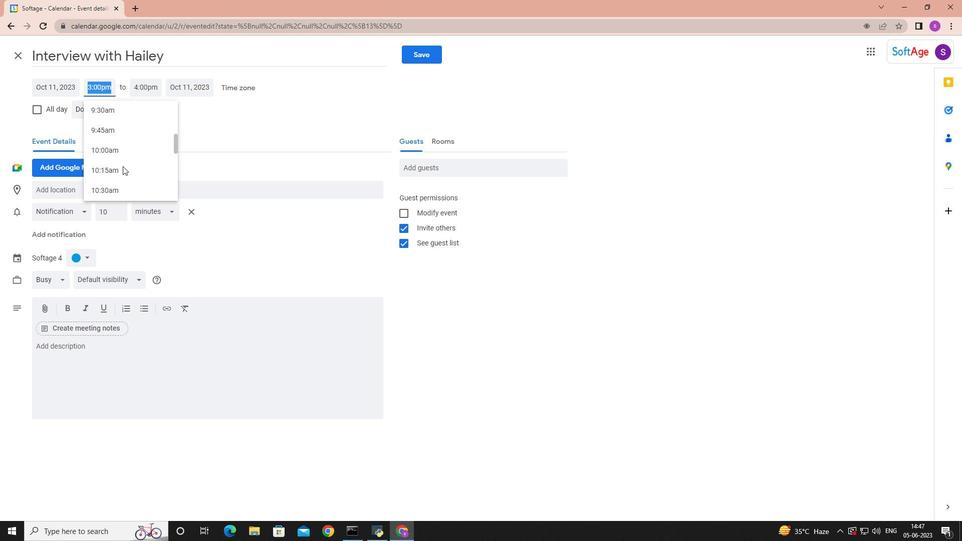 
Action: Mouse scrolled (122, 166) with delta (0, 0)
Screenshot: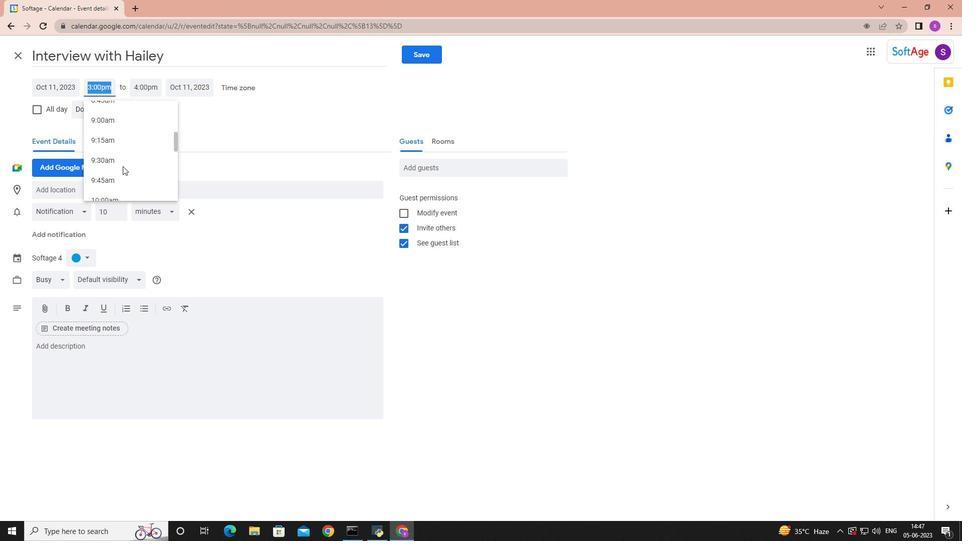 
Action: Mouse moved to (123, 188)
Screenshot: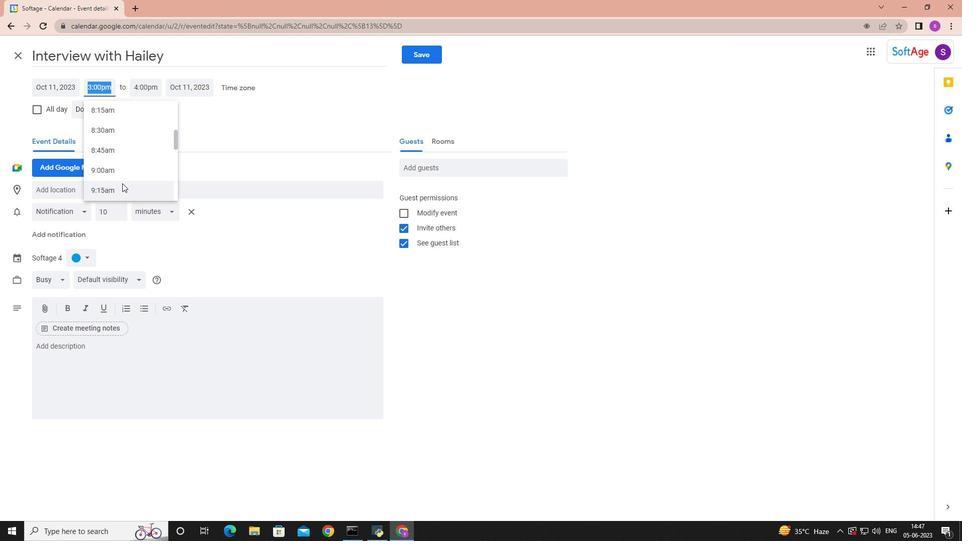 
Action: Mouse pressed left at (123, 188)
Screenshot: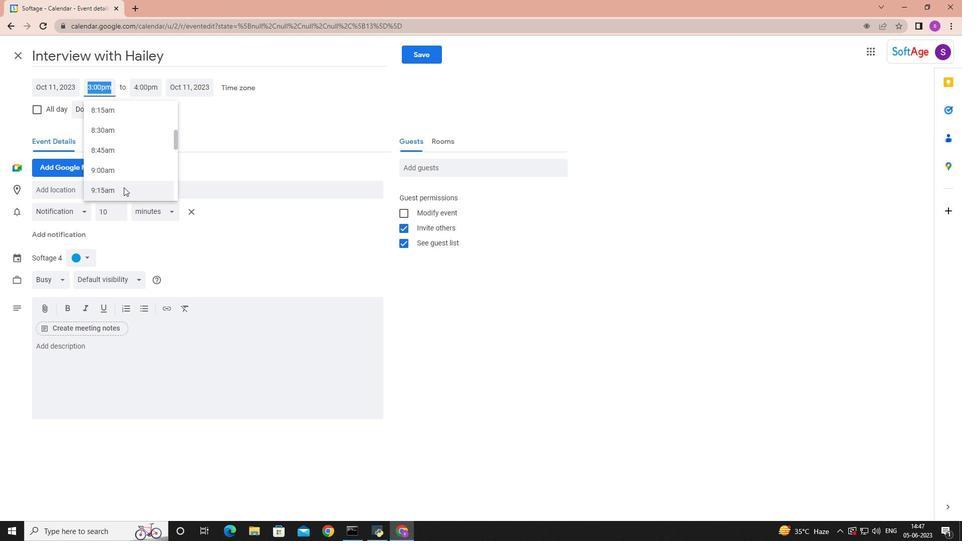 
Action: Mouse moved to (155, 86)
Screenshot: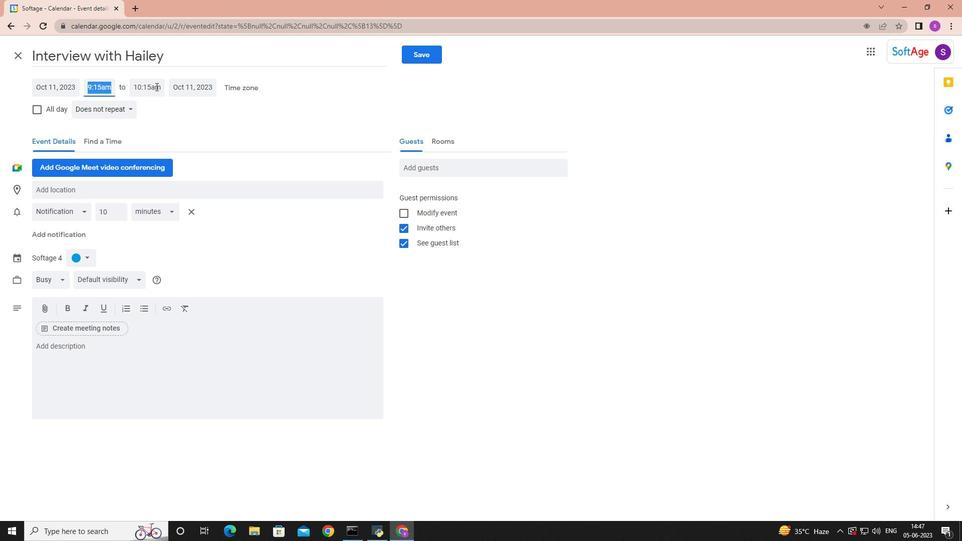 
Action: Mouse pressed left at (155, 86)
Screenshot: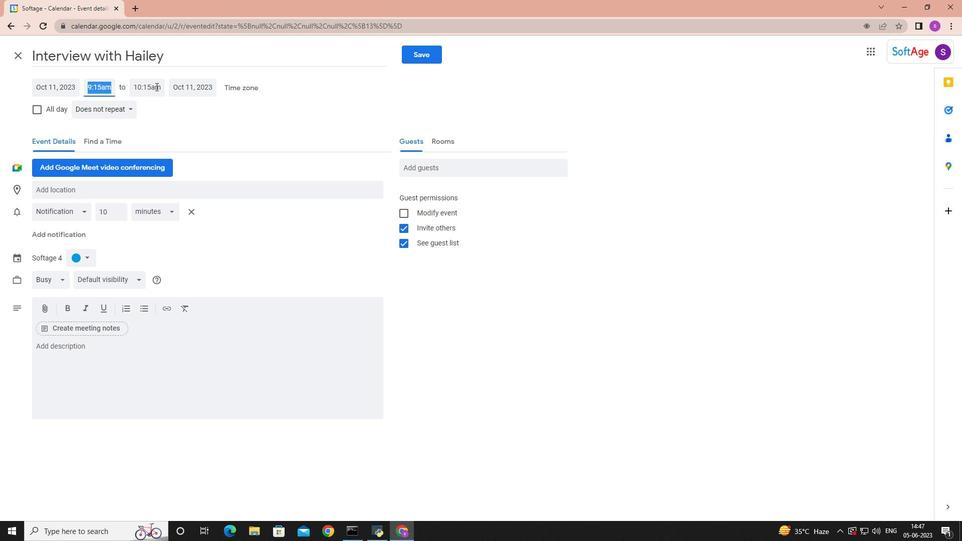 
Action: Mouse moved to (173, 190)
Screenshot: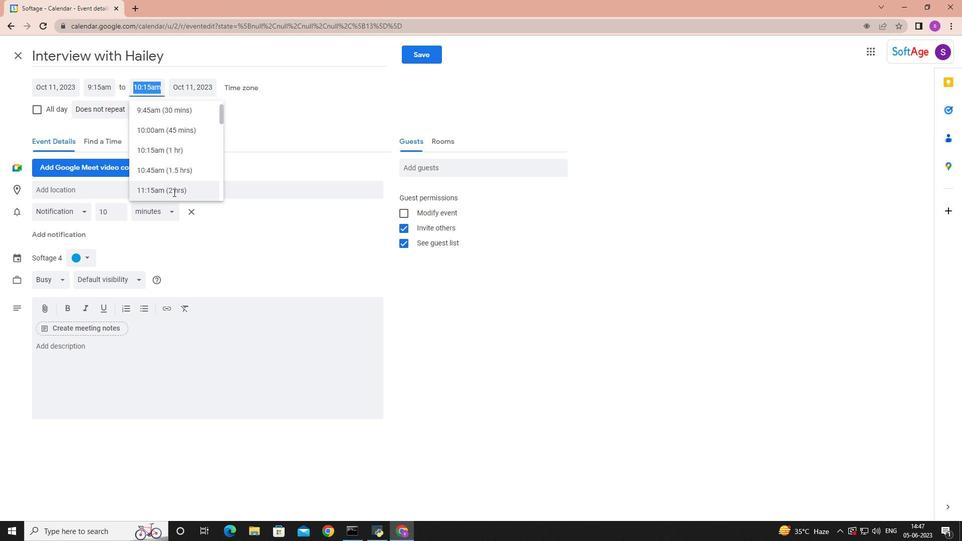 
Action: Mouse pressed left at (173, 190)
Screenshot: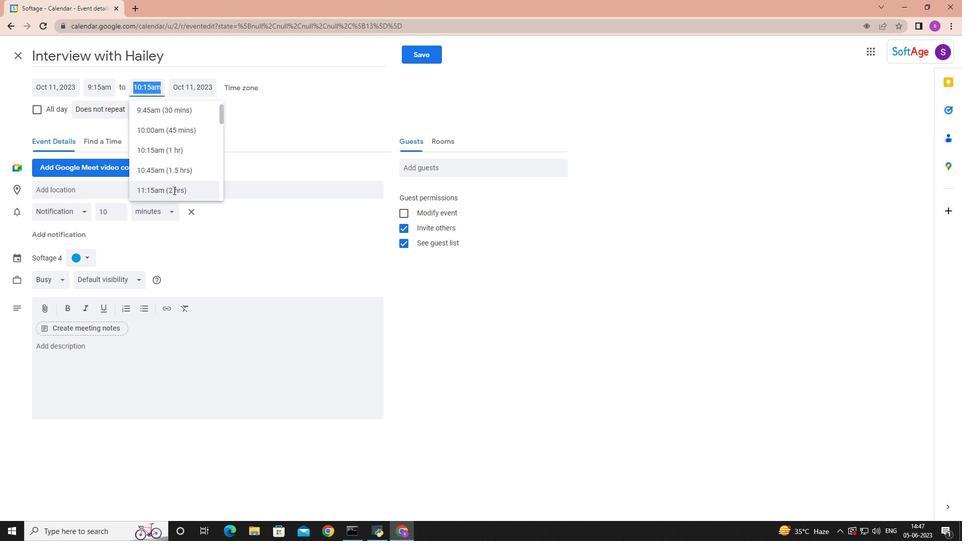 
Action: Mouse moved to (83, 354)
Screenshot: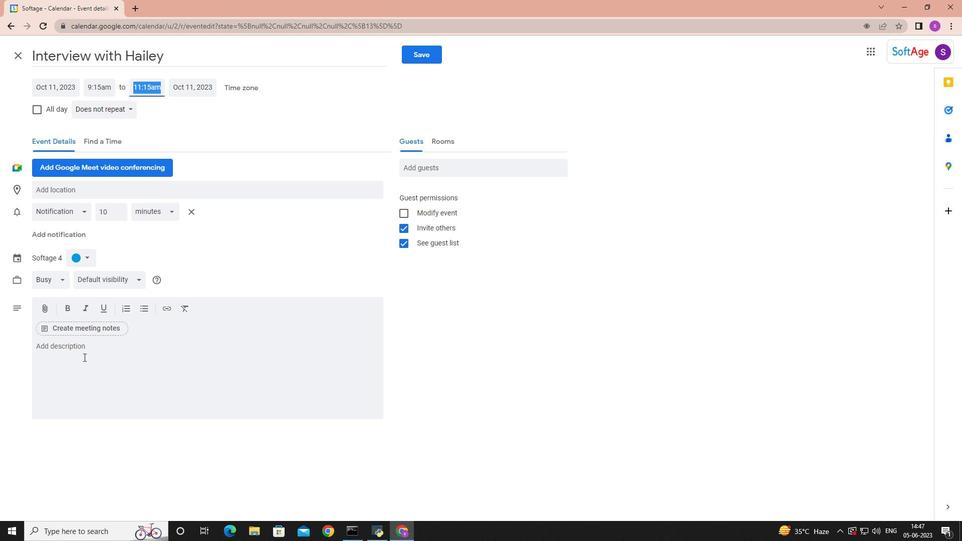 
Action: Mouse pressed left at (83, 354)
Screenshot: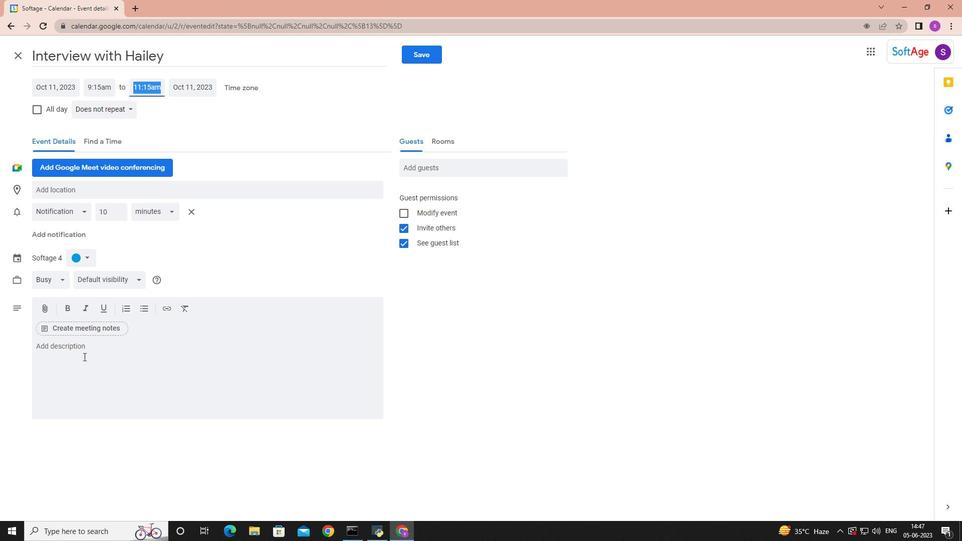 
Action: Key pressed <Key.shift>Throughout<Key.space>the<Key.space>team<Key.space>bi<Key.backspace>uilding<Key.space>workshop<Key.space>the<Key.space>facilitate<Key.space>will<Key.space>provide<Key.space>guidance<Key.space>share<Key.space>insights<Key.space>and<Key.space>facilitate<Key.space>discussion<Key.space>to<Key.space>encourage<Key.space>active<Key.space>participatipon<Key.space><Key.backspace><Key.backspace><Key.backspace><Key.backspace><Key.backspace><Key.backspace><Key.backspace><Key.backspace><Key.backspace><Key.backspace>cipation<Key.space>and<Key.space>learning<Key.space><Key.backspace>.<Key.space><Key.shift>Participants<Key.space>will<Key.space>hacv<Key.backspace><Key.backspace>ve<Key.space>the<Key.space>opportunity<Key.space>to<Key.space>par<Key.backspace><Key.backspace>ractice<Key.space>their<Key.space>communication<Key.space>skills<Key.space>in<Key.space>a<Key.space>supportive<Key.space>and<Key.space>collaborative<Key.space>environm,<Key.backspace>ent<Key.space>receving<Key.space><Key.backspace><Key.backspace><Key.backspace><Key.backspace><Key.backspace>iving<Key.space>feedback<Key.space>from<Key.space>their<Key.space>peers<Key.space>and<Key.space>the<Key.space>facilitator<Key.space><Key.backspace>.
Screenshot: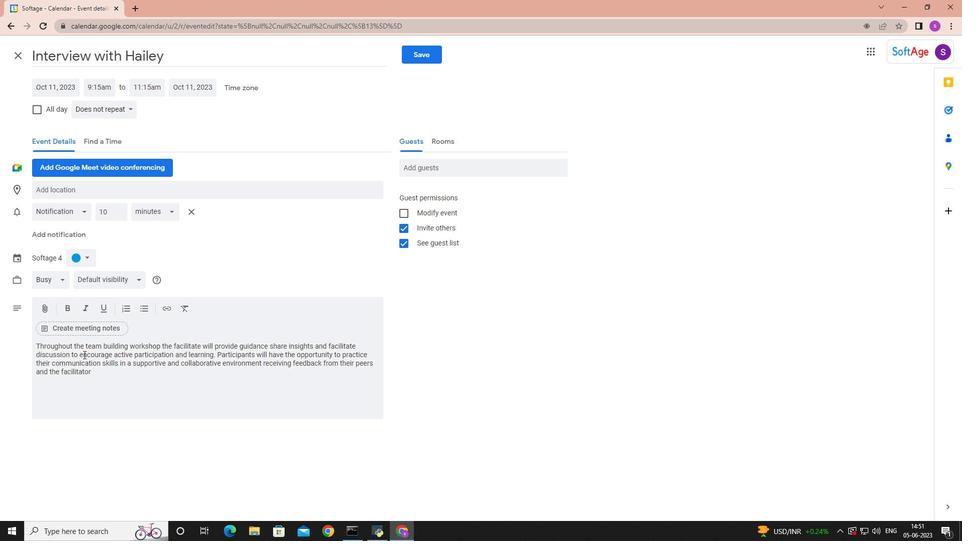
Action: Mouse moved to (89, 259)
Screenshot: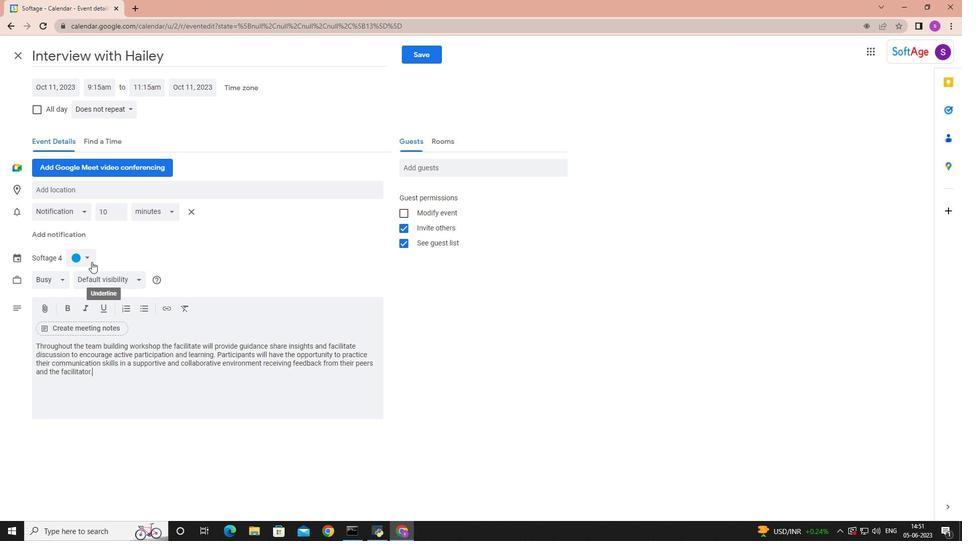 
Action: Mouse pressed left at (89, 259)
Screenshot: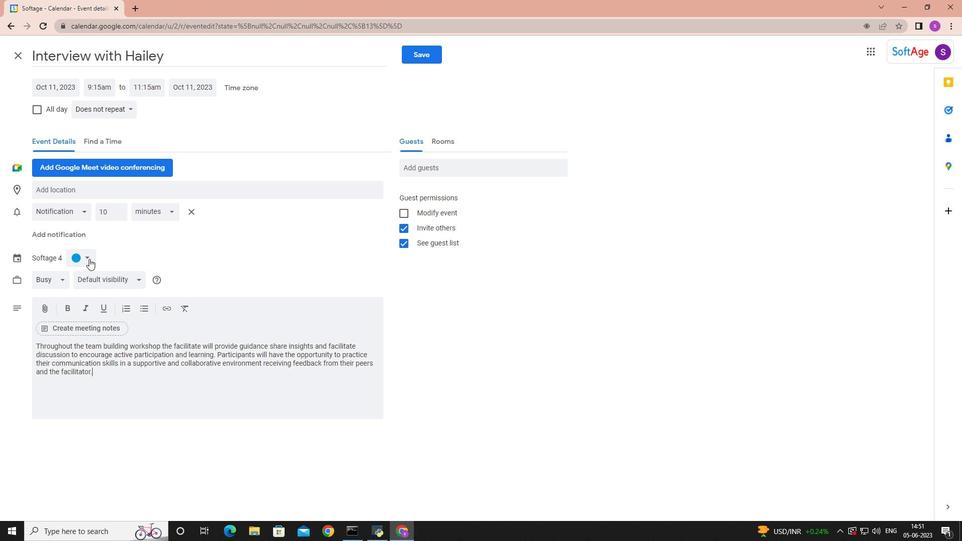 
Action: Mouse moved to (88, 303)
Screenshot: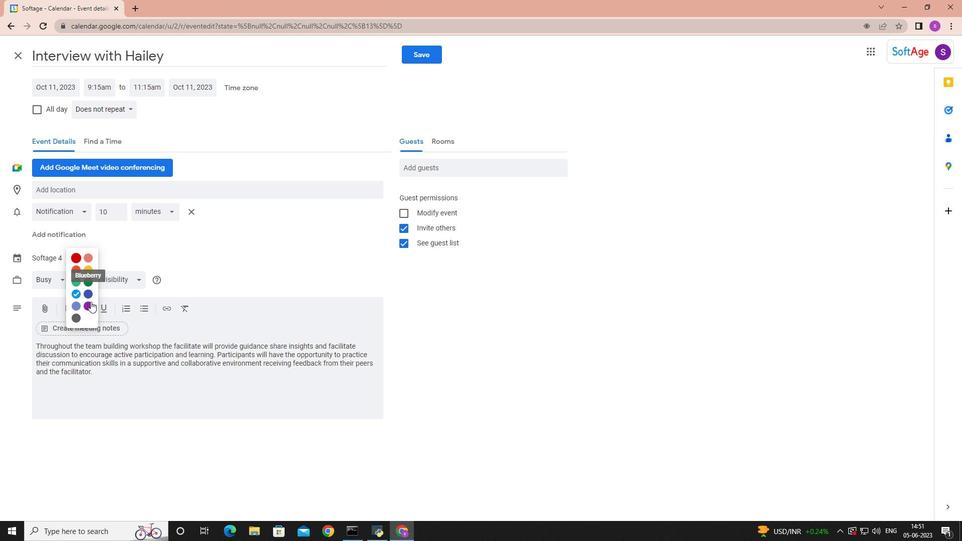 
Action: Mouse pressed left at (88, 303)
Screenshot: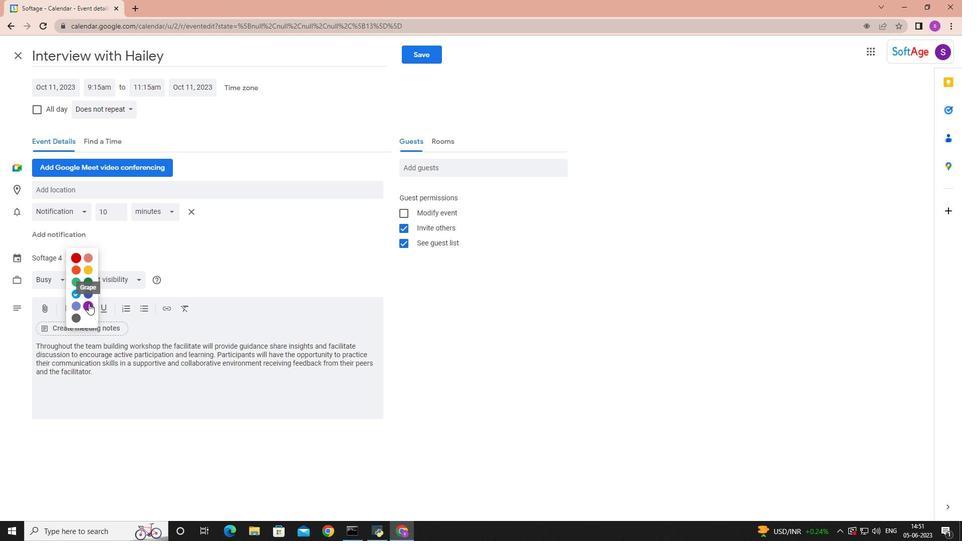 
Action: Mouse moved to (60, 190)
Screenshot: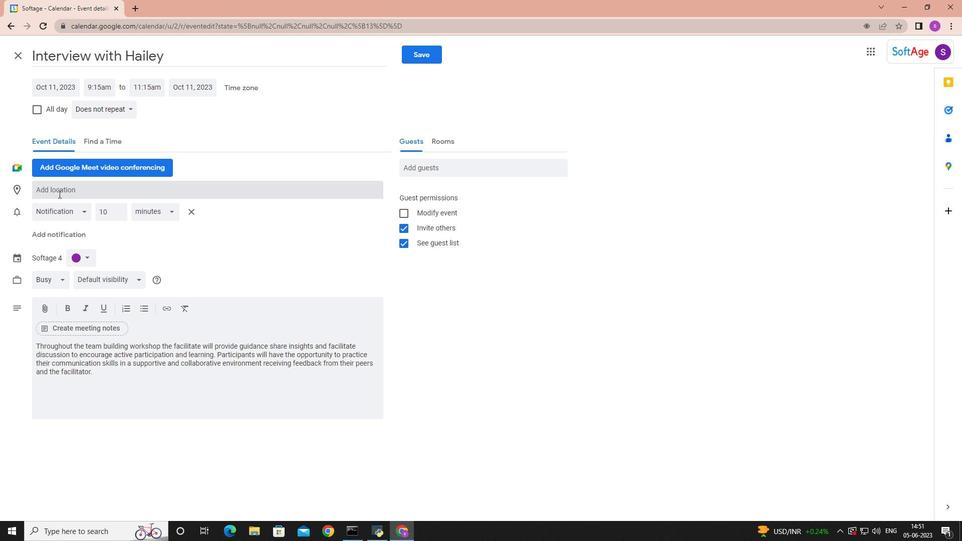 
Action: Mouse pressed left at (60, 190)
Screenshot: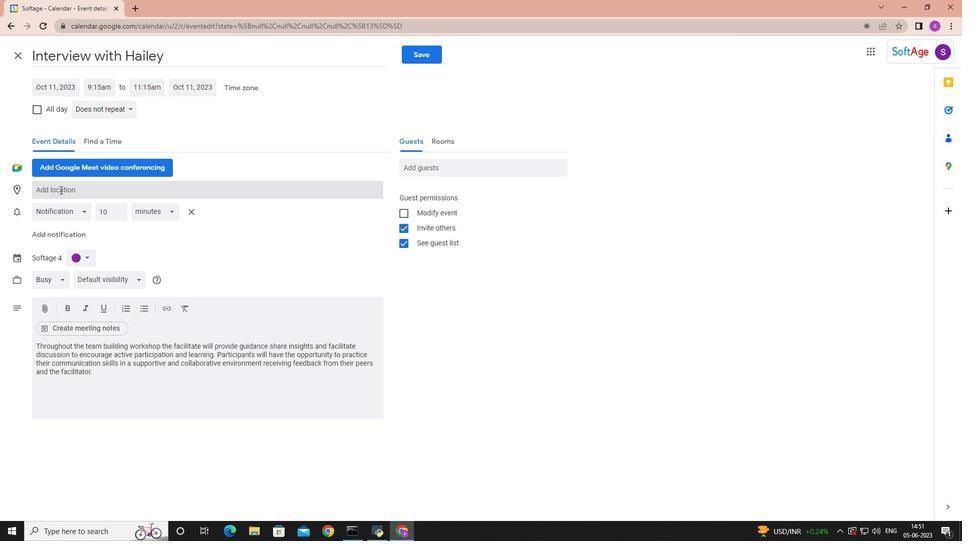 
Action: Key pressed <Key.shift>Shanghai,<Key.space><Key.shift><Key.shift><Key.shift><Key.shift><Key.shift><Key.shift><Key.shift>China
Screenshot: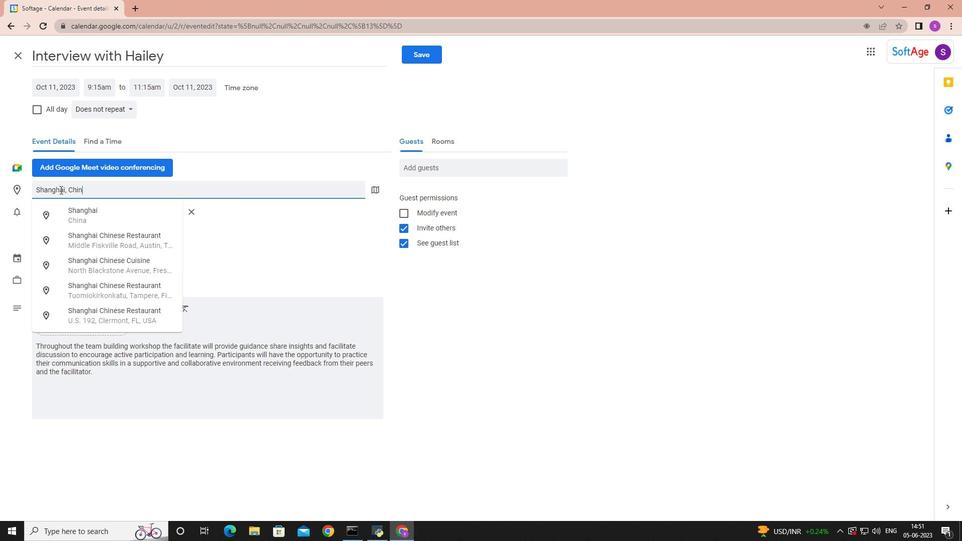 
Action: Mouse moved to (432, 168)
Screenshot: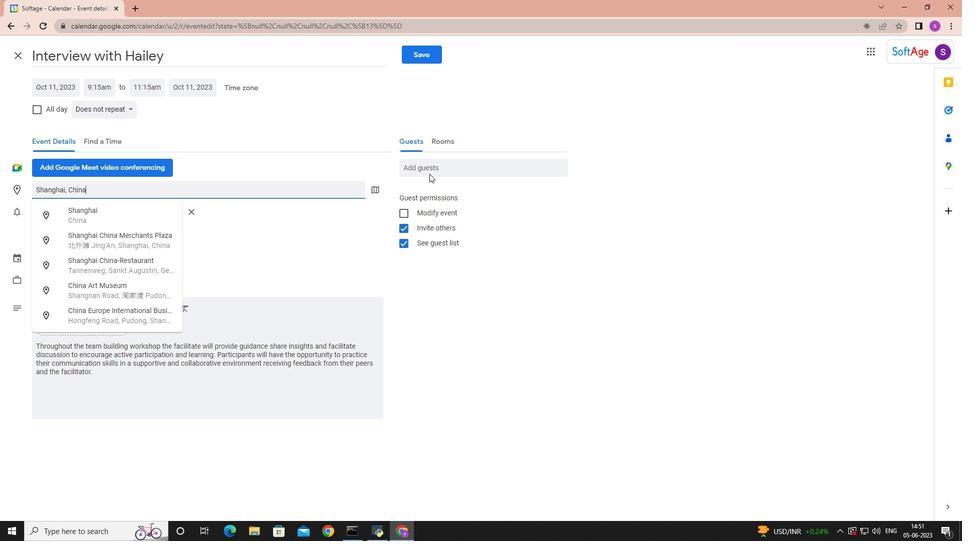 
Action: Mouse pressed left at (432, 168)
Screenshot: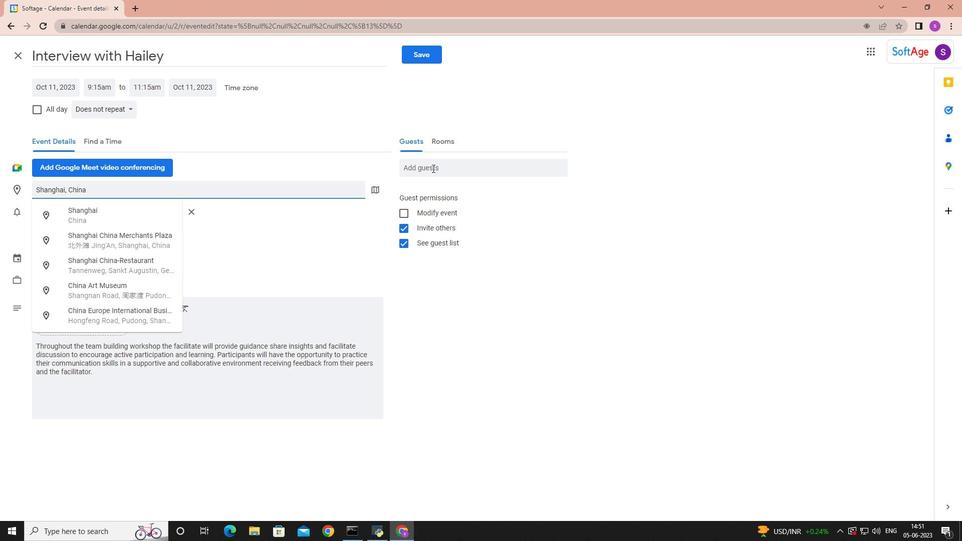 
Action: Key pressed softage.1
Screenshot: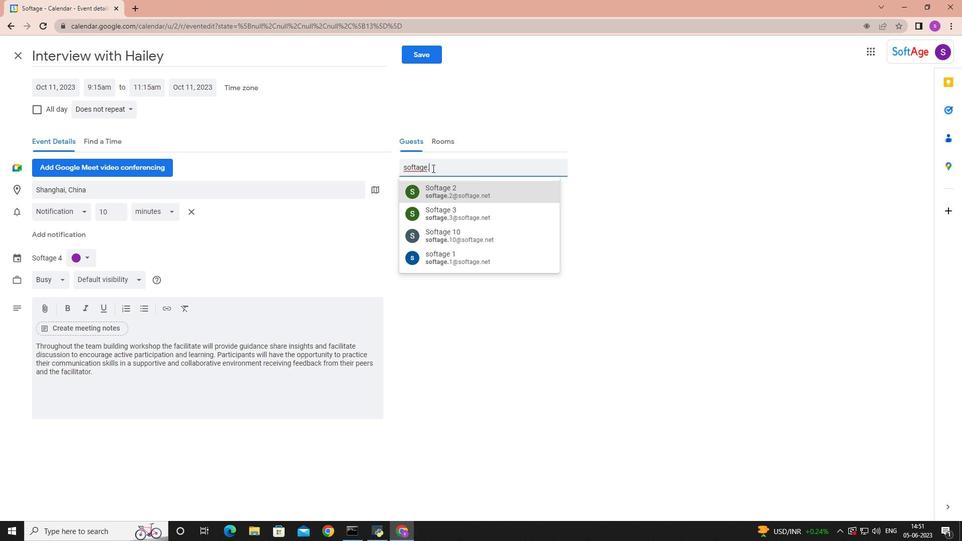 
Action: Mouse moved to (443, 219)
Screenshot: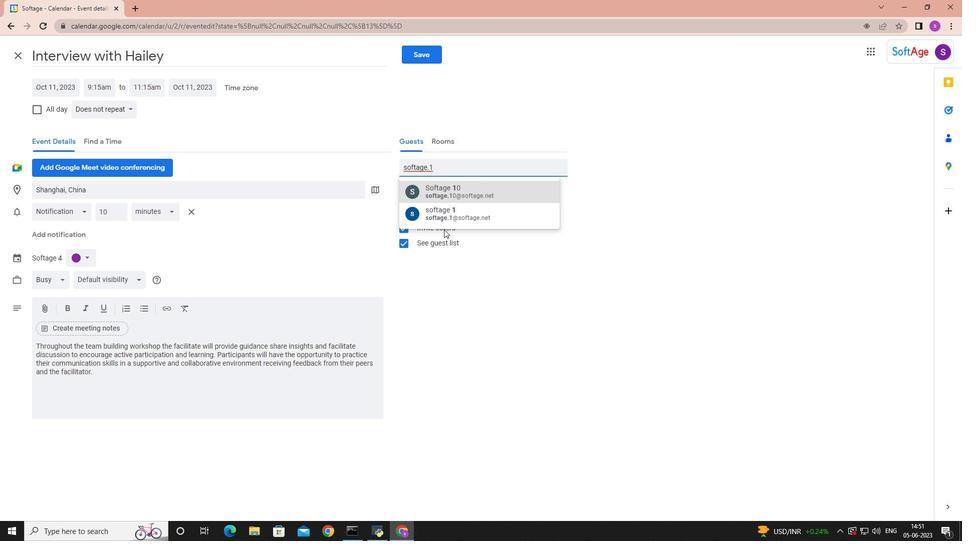 
Action: Mouse pressed left at (443, 219)
Screenshot: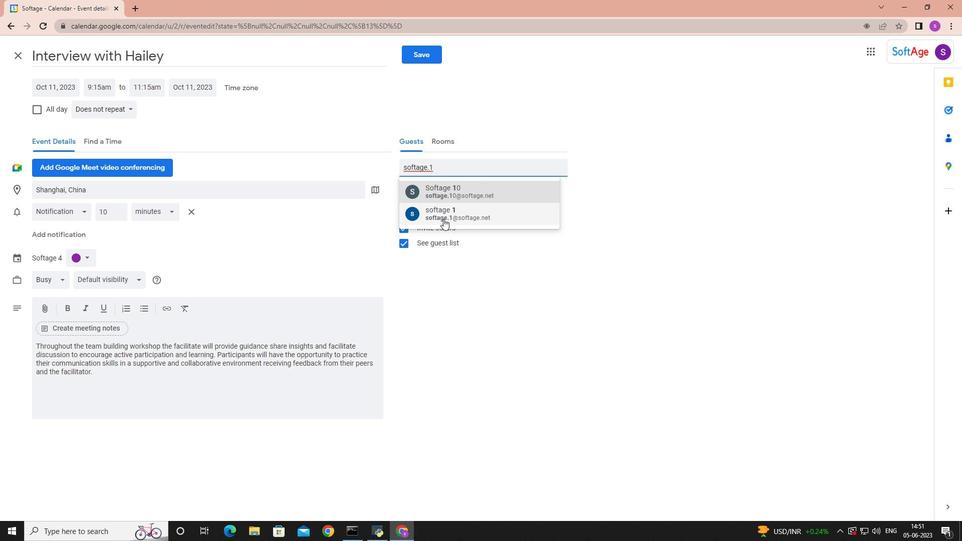 
Action: Mouse moved to (444, 219)
Screenshot: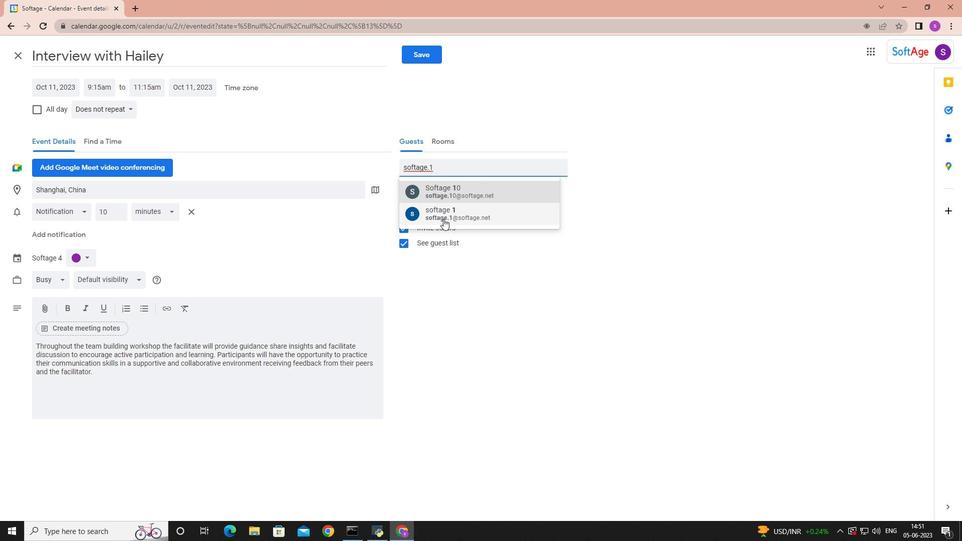 
Action: Key pressed softage.2
Screenshot: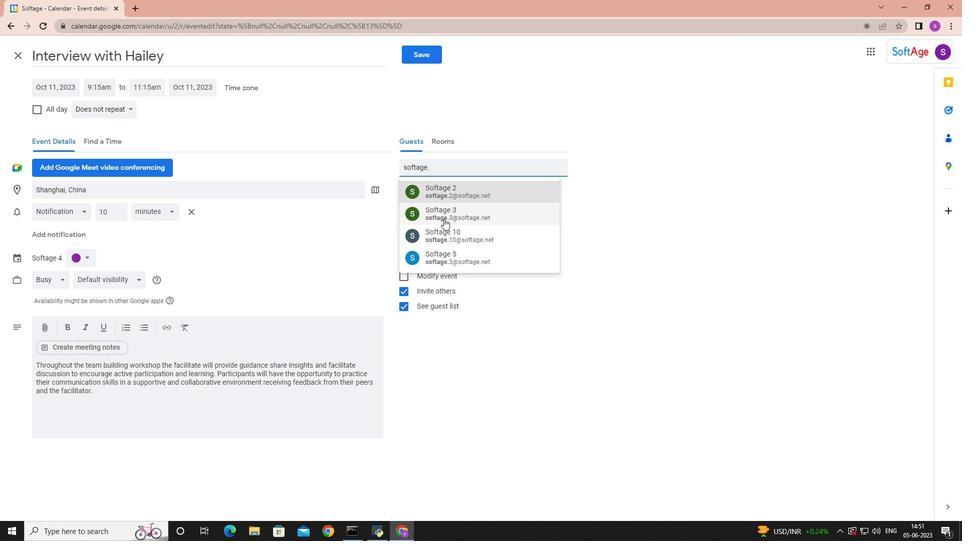 
Action: Mouse moved to (450, 190)
Screenshot: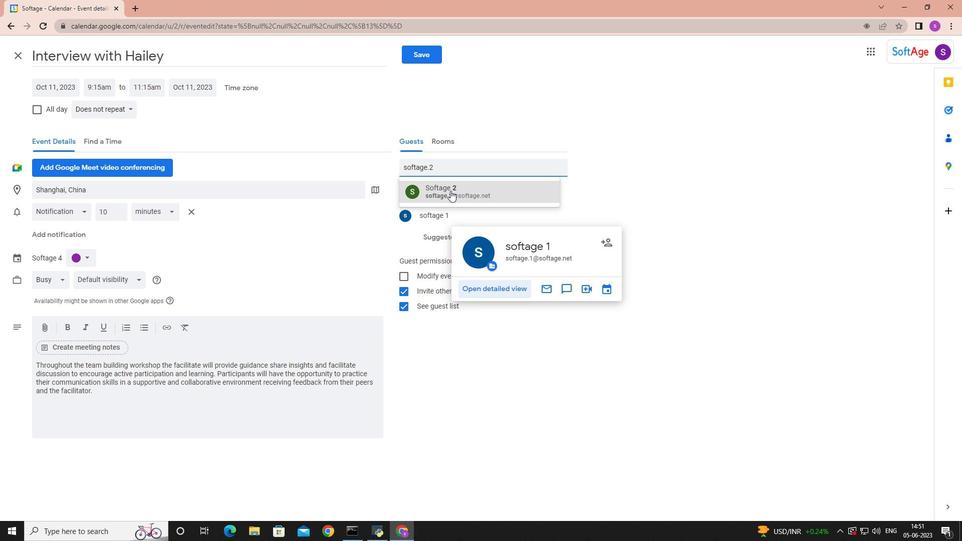 
Action: Mouse pressed left at (450, 190)
Screenshot: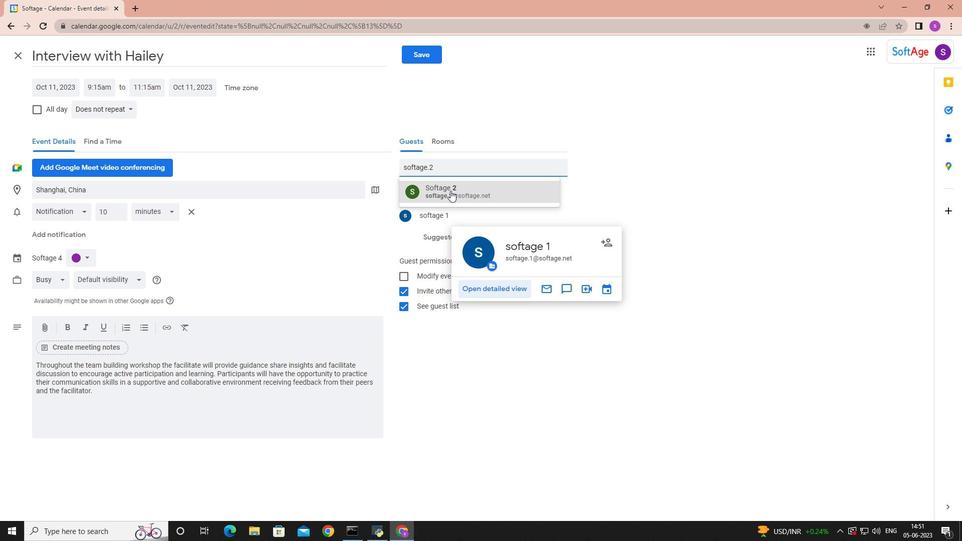 
Action: Mouse moved to (128, 108)
Screenshot: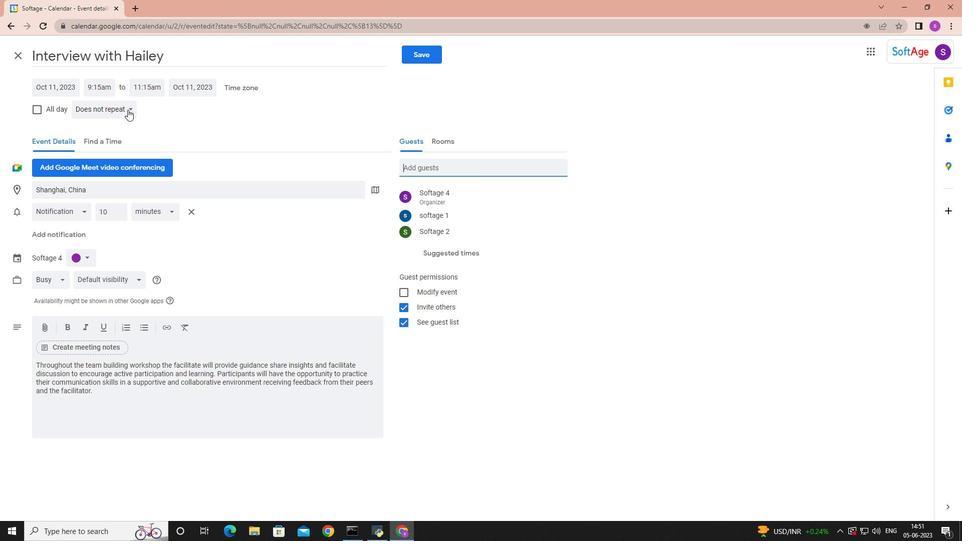 
Action: Mouse pressed left at (128, 108)
Screenshot: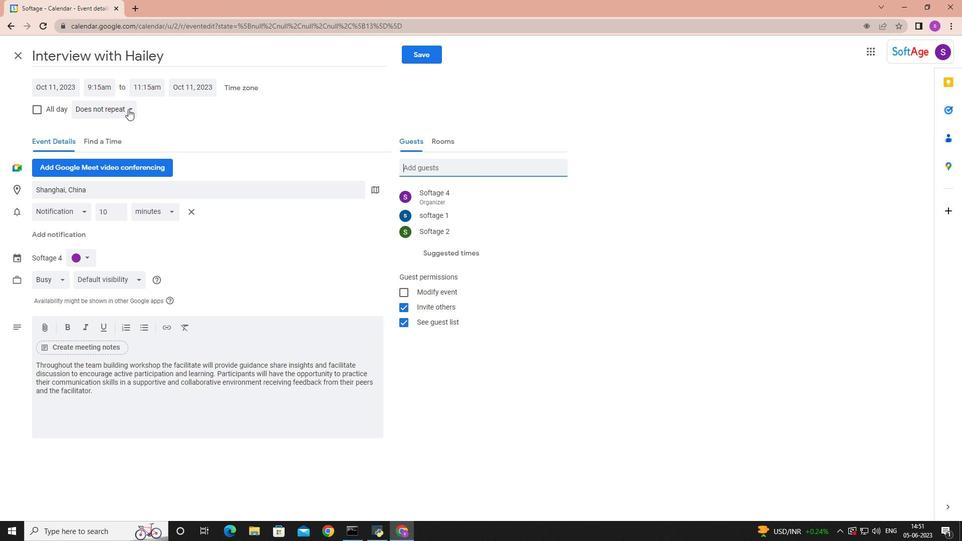 
Action: Mouse moved to (138, 211)
Screenshot: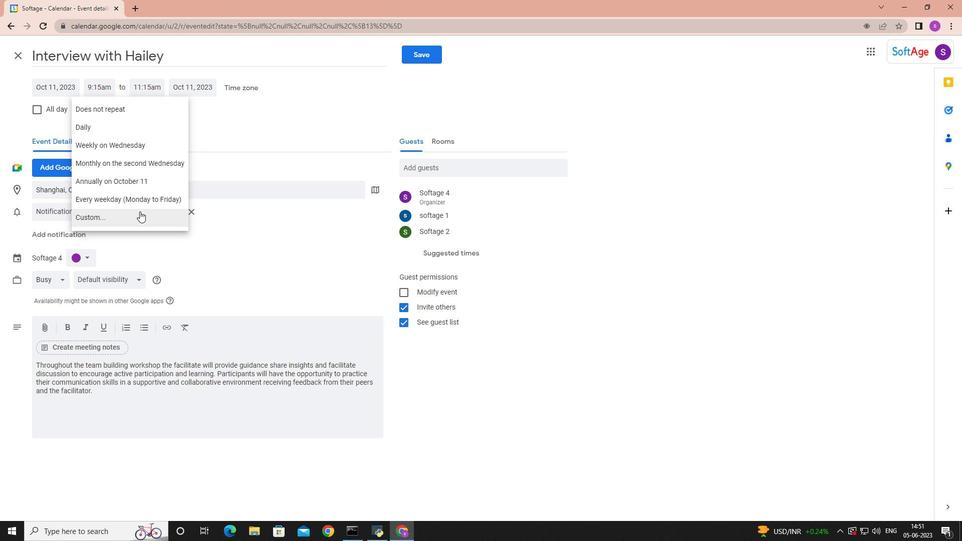 
Action: Mouse pressed left at (138, 211)
Screenshot: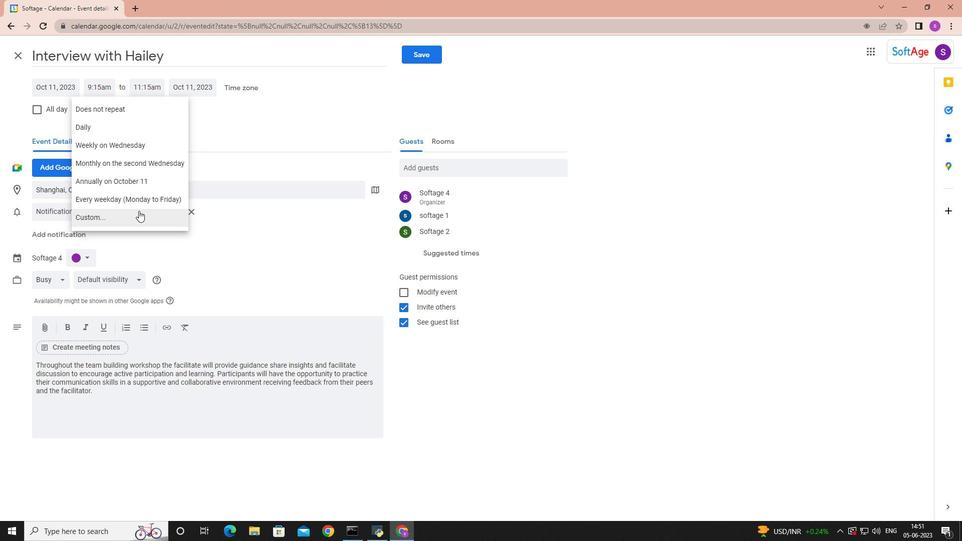 
Action: Mouse moved to (399, 259)
Screenshot: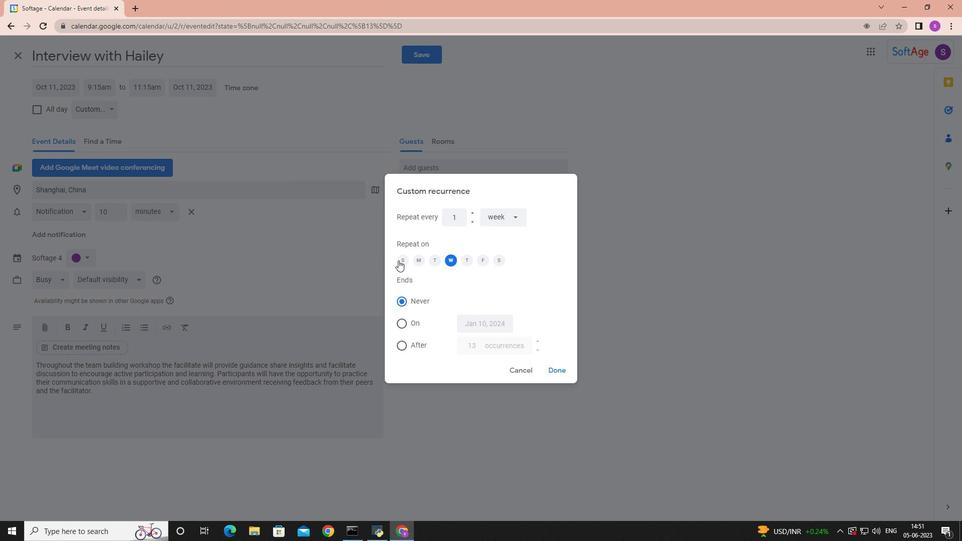 
Action: Mouse pressed left at (399, 259)
Screenshot: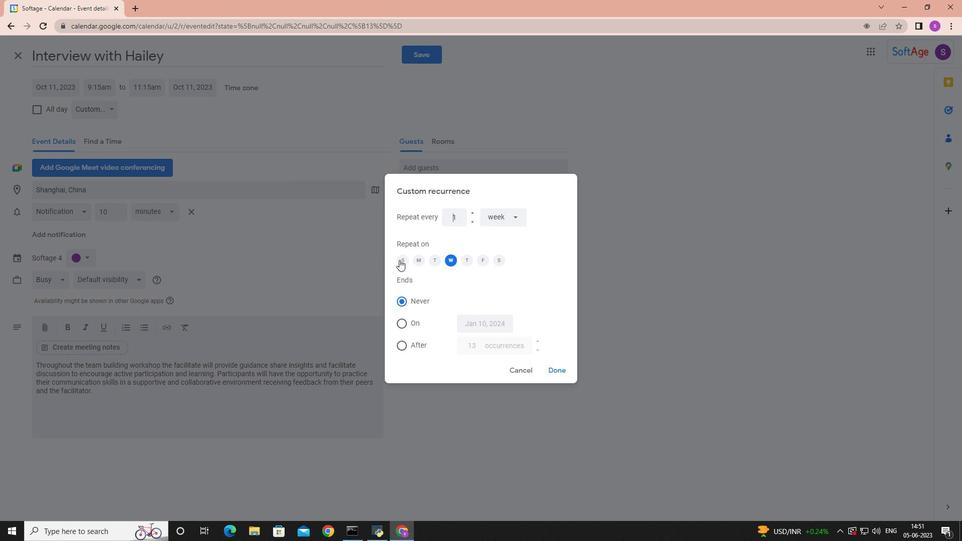 
Action: Mouse moved to (451, 258)
Screenshot: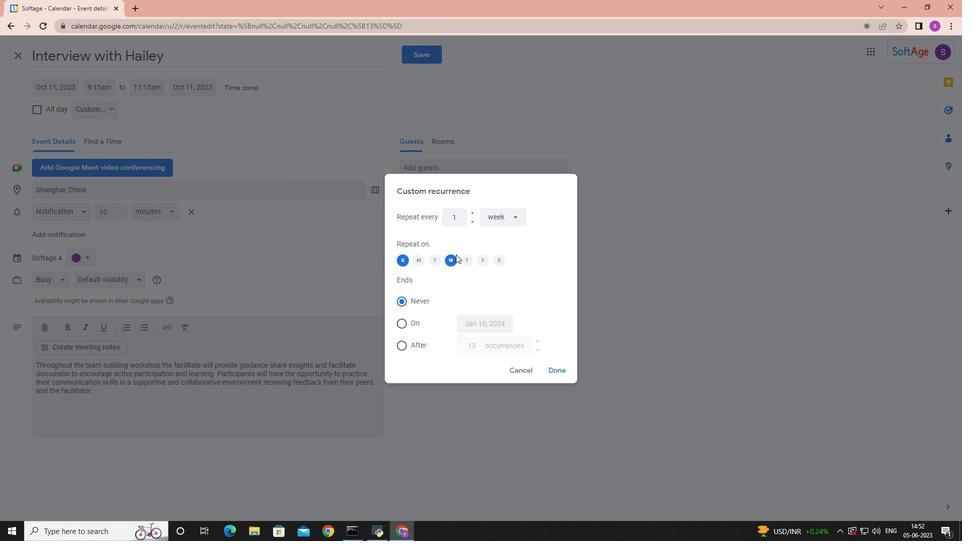 
Action: Mouse pressed left at (451, 258)
Screenshot: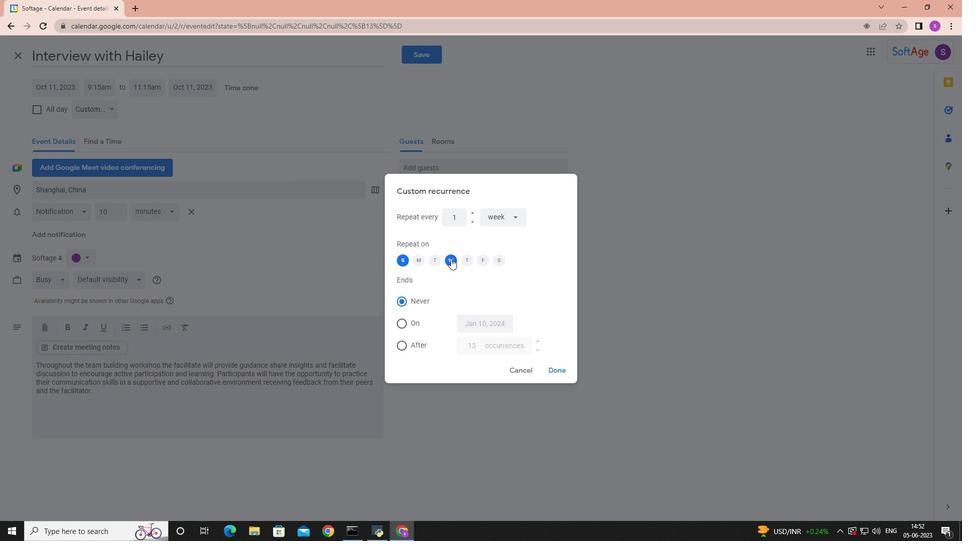 
Action: Mouse moved to (558, 367)
Screenshot: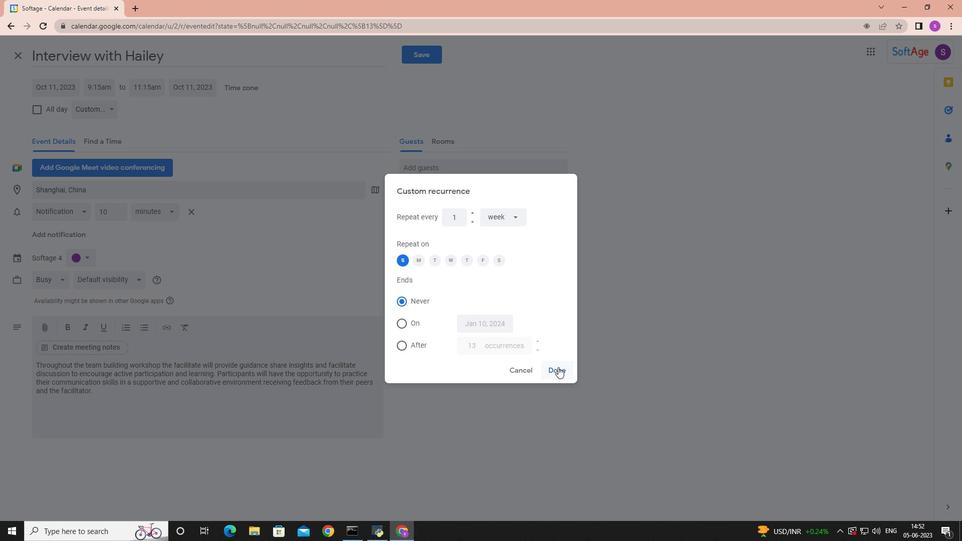 
Action: Mouse pressed left at (558, 367)
Screenshot: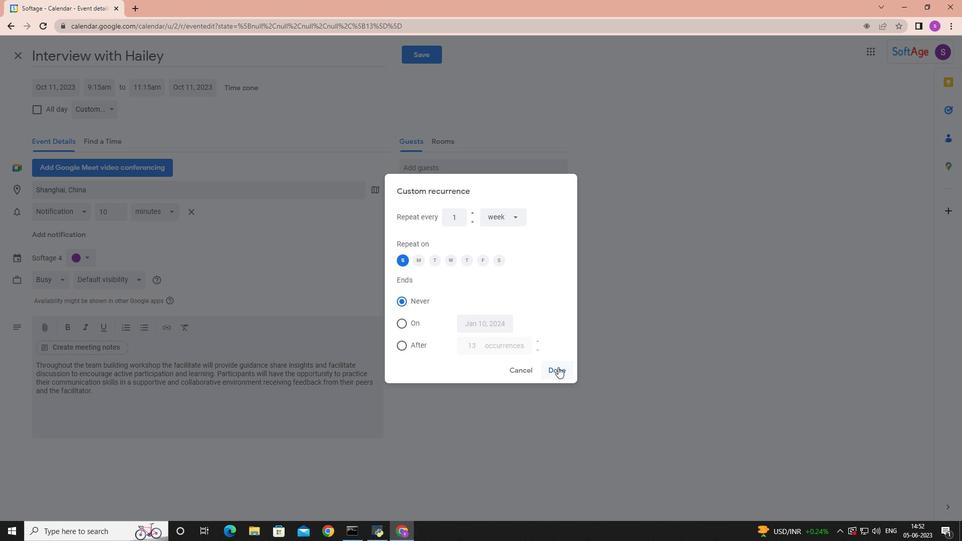 
Action: Mouse moved to (423, 53)
Screenshot: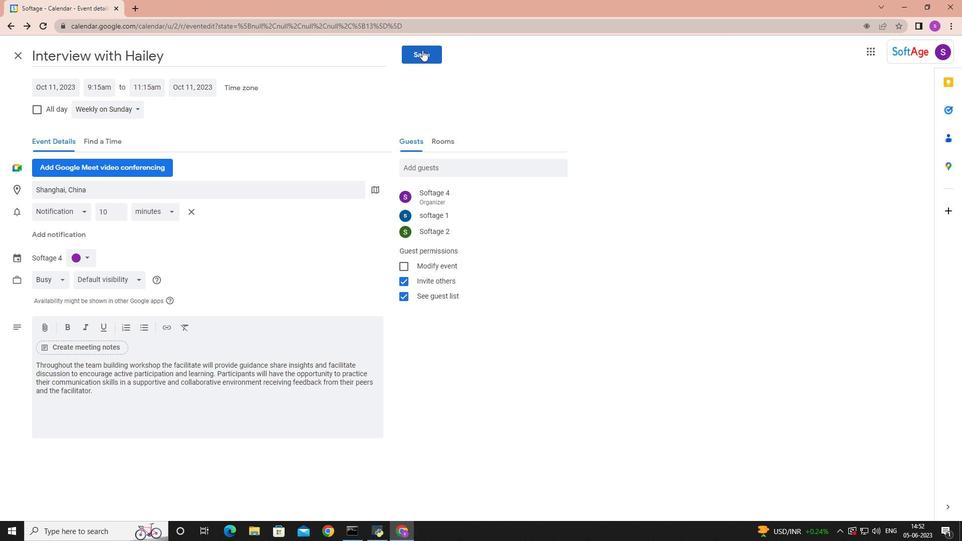 
Action: Mouse pressed left at (423, 53)
Screenshot: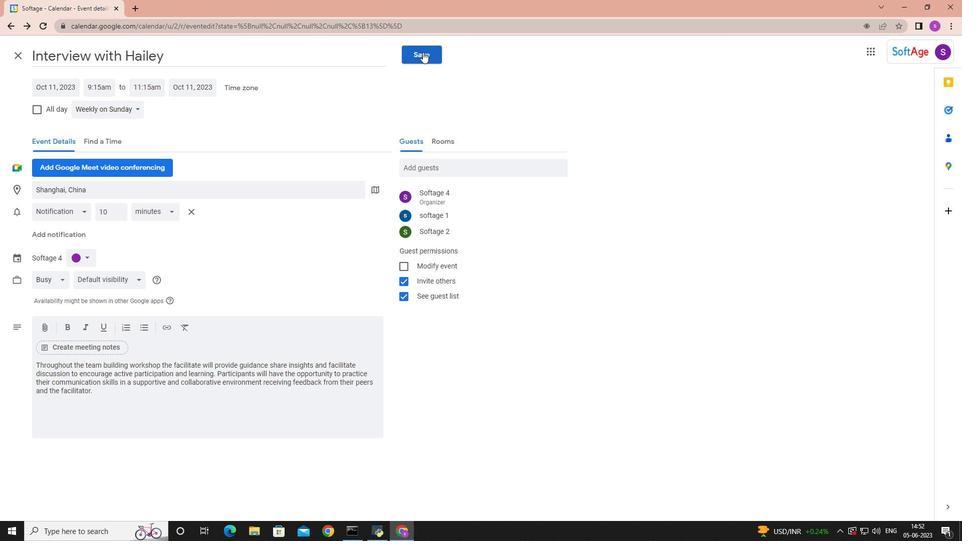 
Action: Mouse moved to (568, 299)
Screenshot: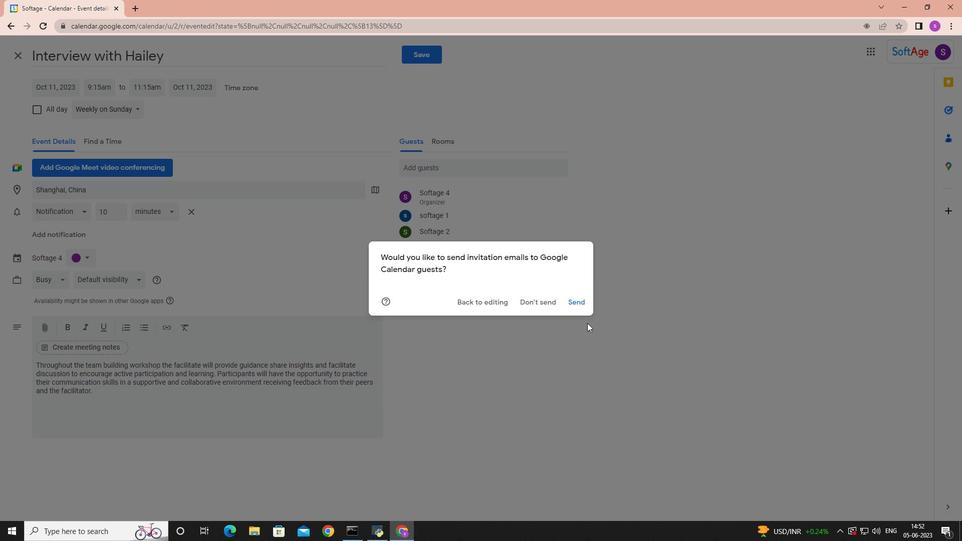 
Action: Mouse pressed left at (568, 299)
Screenshot: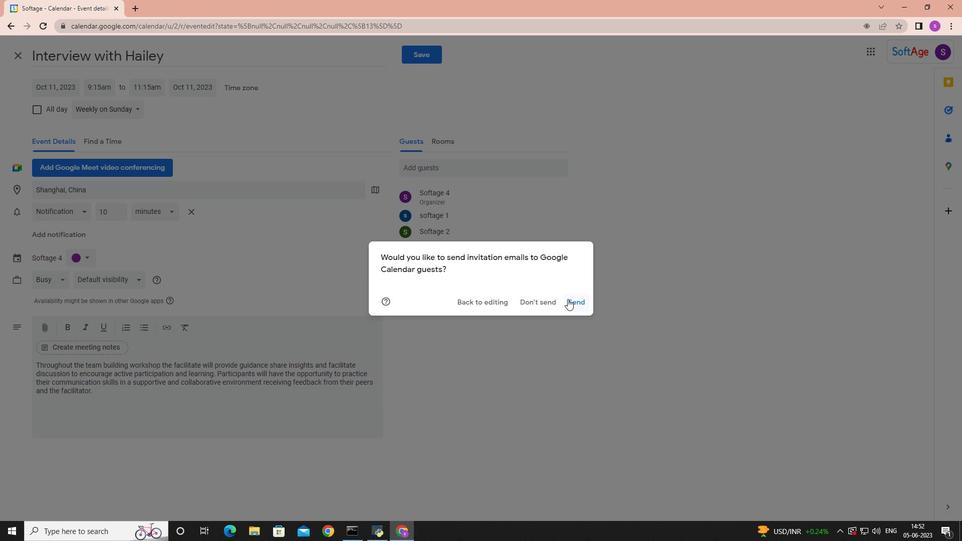 
